 Task: Add a signature Crystal Jones containing Thanks for everything, Crystal Jones to email address softage.10@softage.net and add a folder Affiliate marketing
Action: Mouse moved to (135, 130)
Screenshot: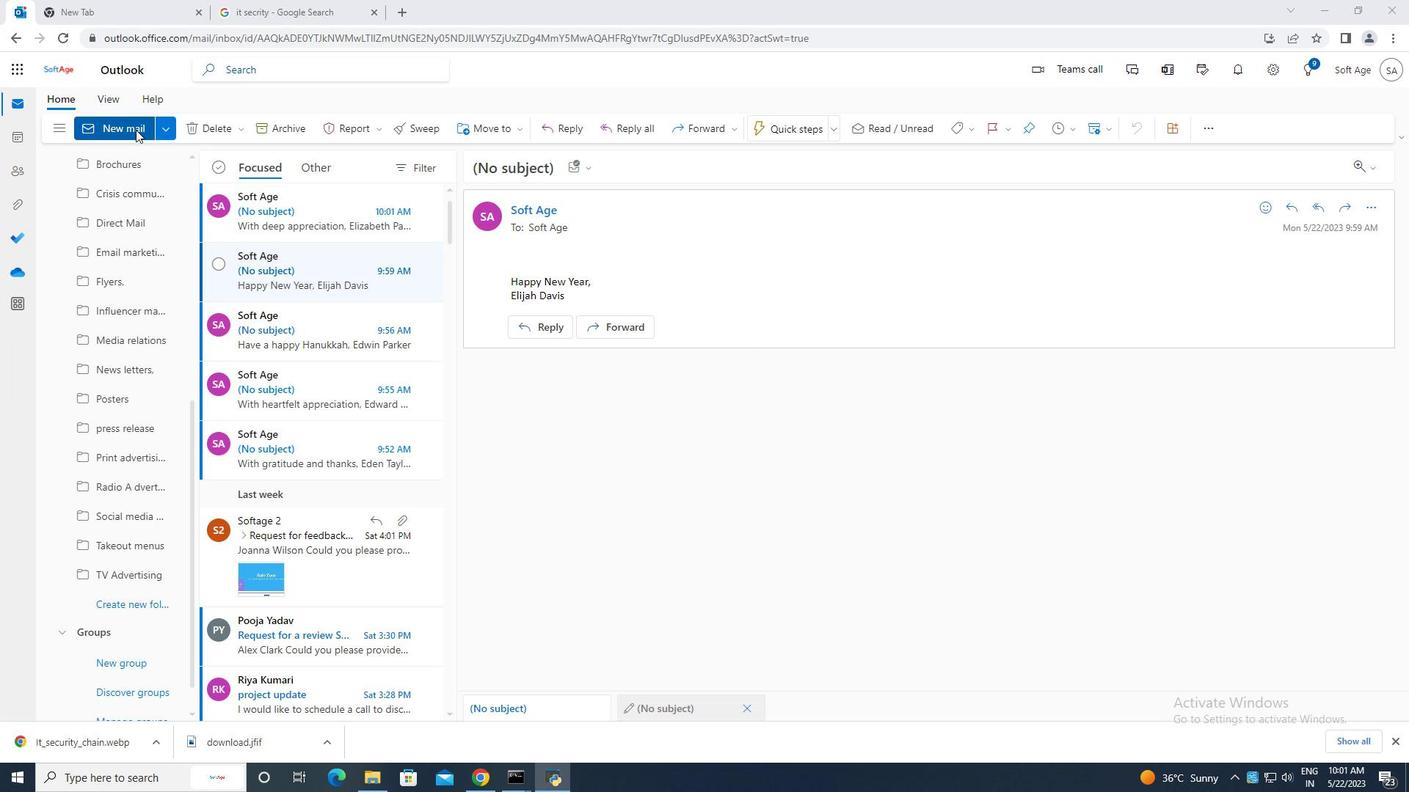 
Action: Mouse pressed left at (135, 130)
Screenshot: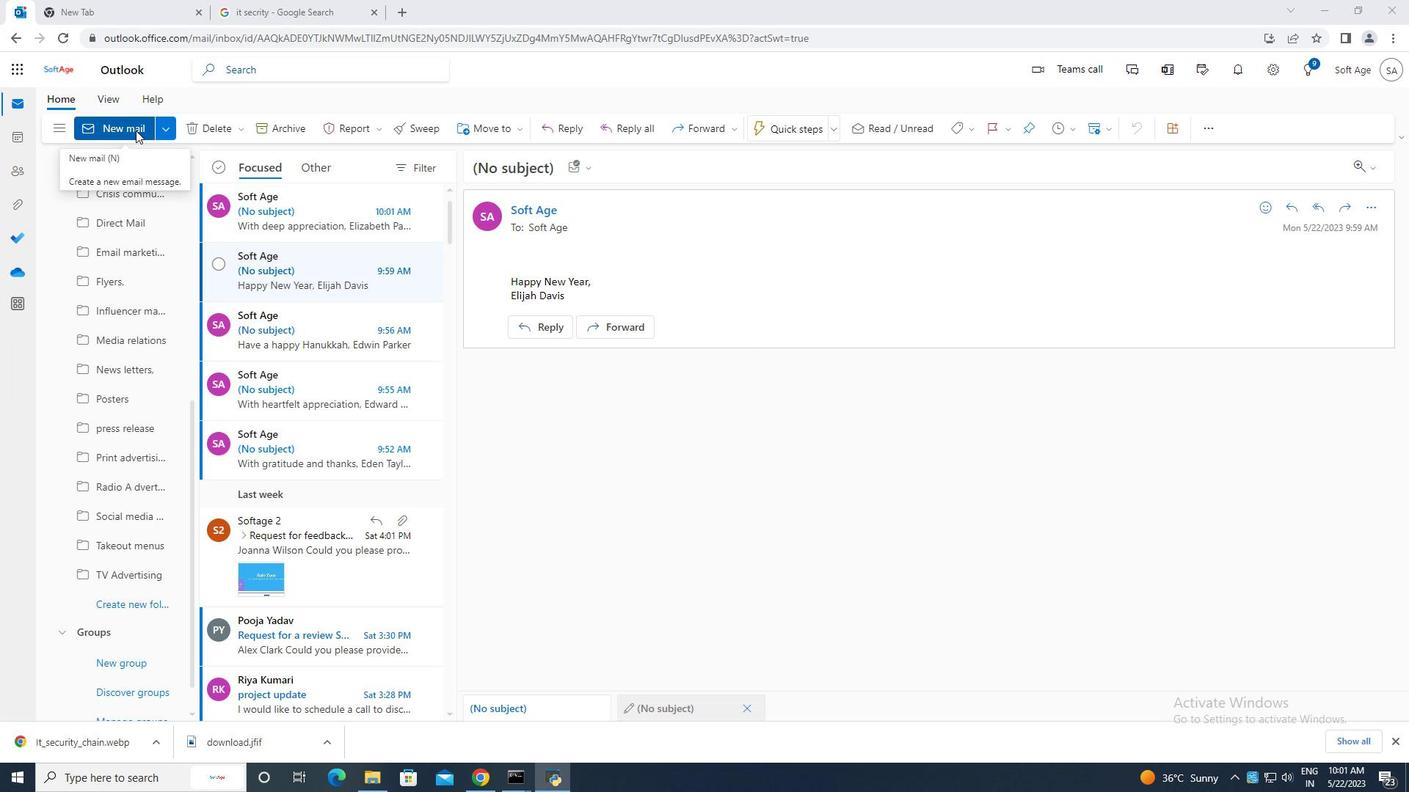 
Action: Mouse moved to (955, 131)
Screenshot: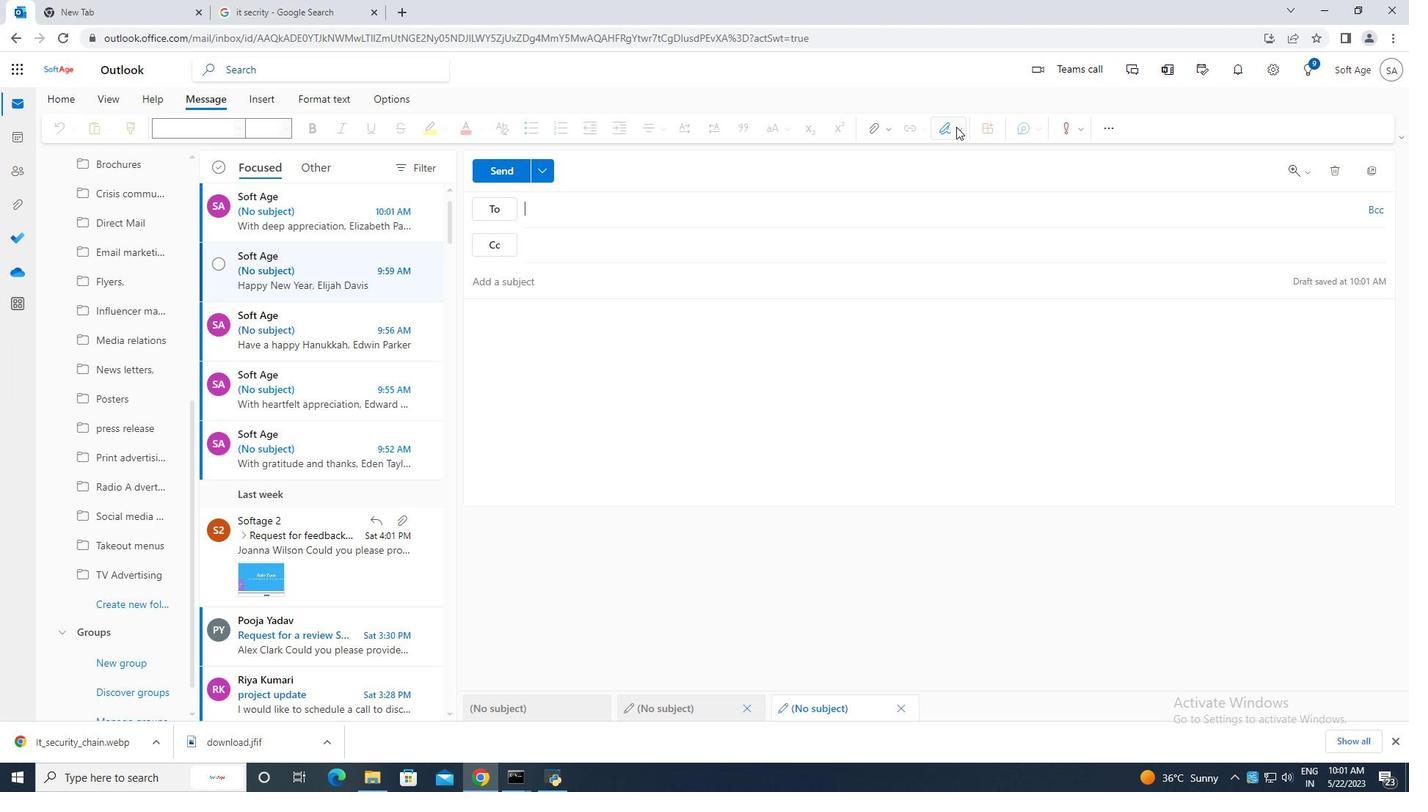 
Action: Mouse pressed left at (955, 131)
Screenshot: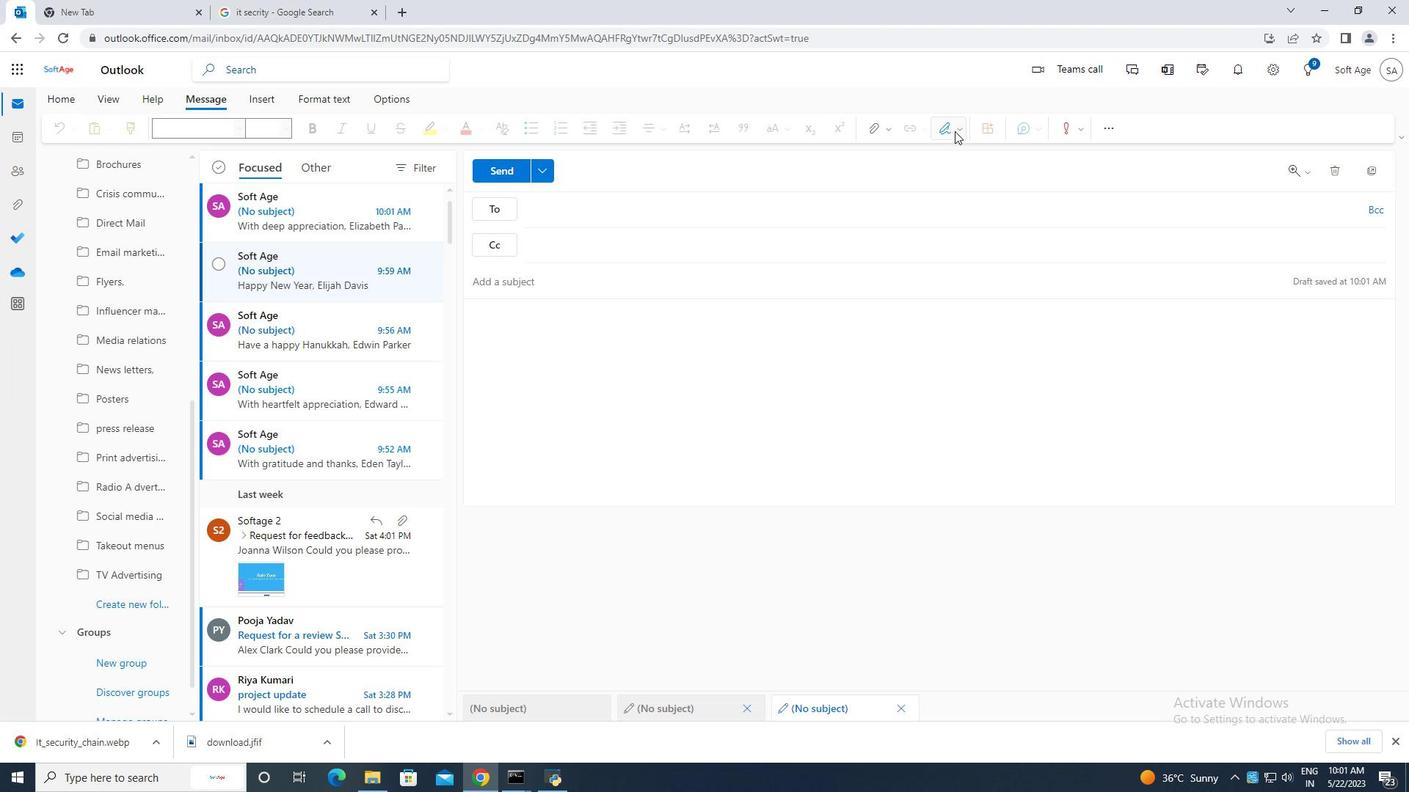 
Action: Mouse moved to (907, 188)
Screenshot: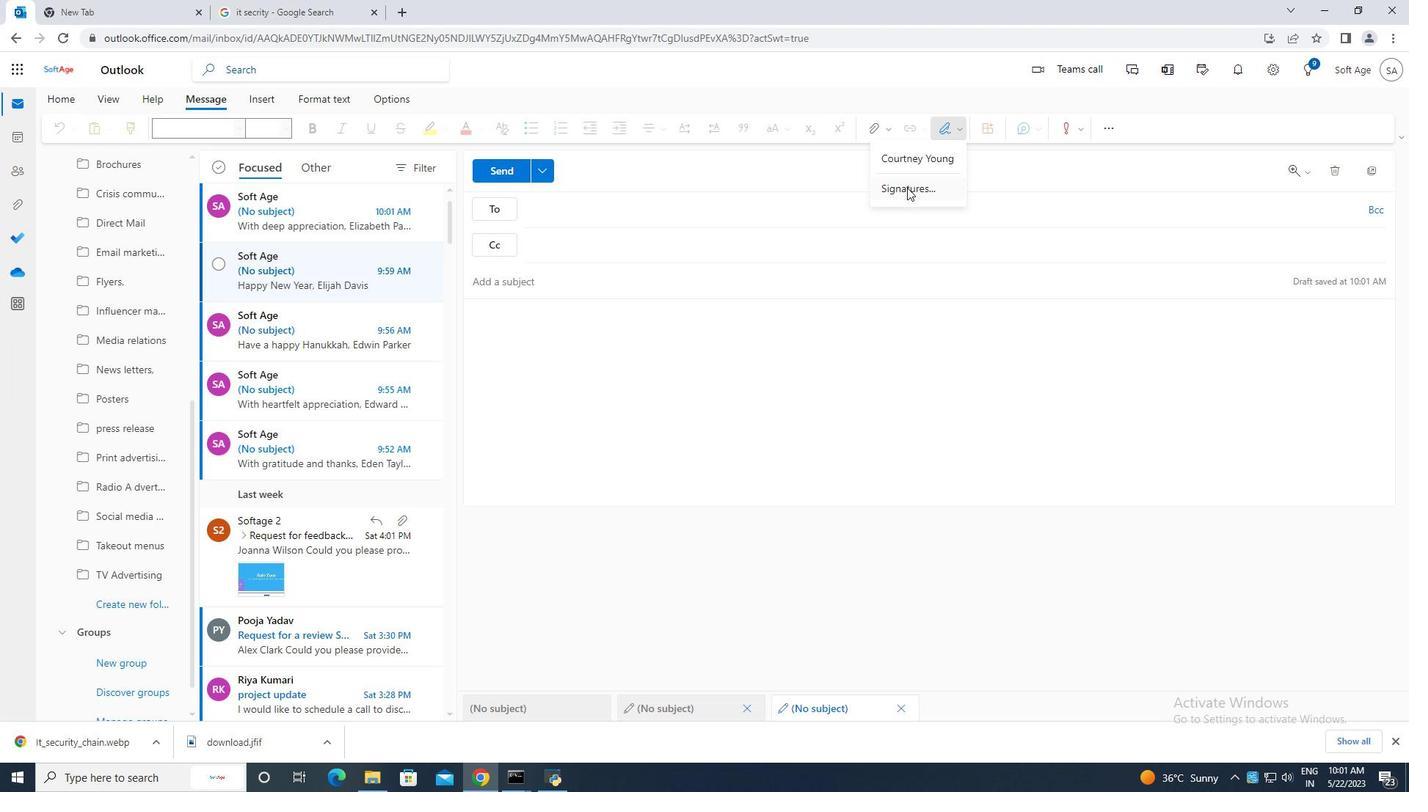 
Action: Mouse pressed left at (907, 188)
Screenshot: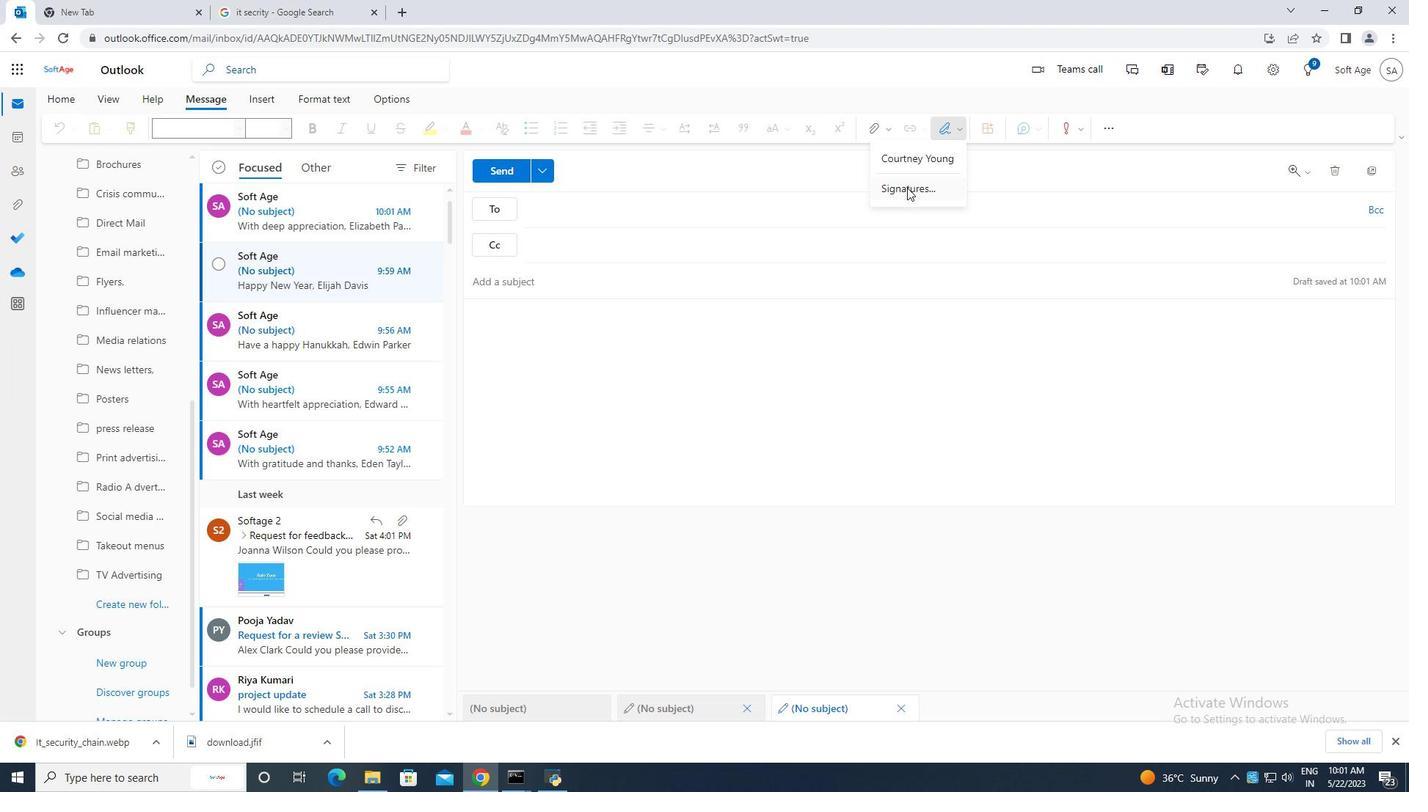 
Action: Mouse moved to (994, 247)
Screenshot: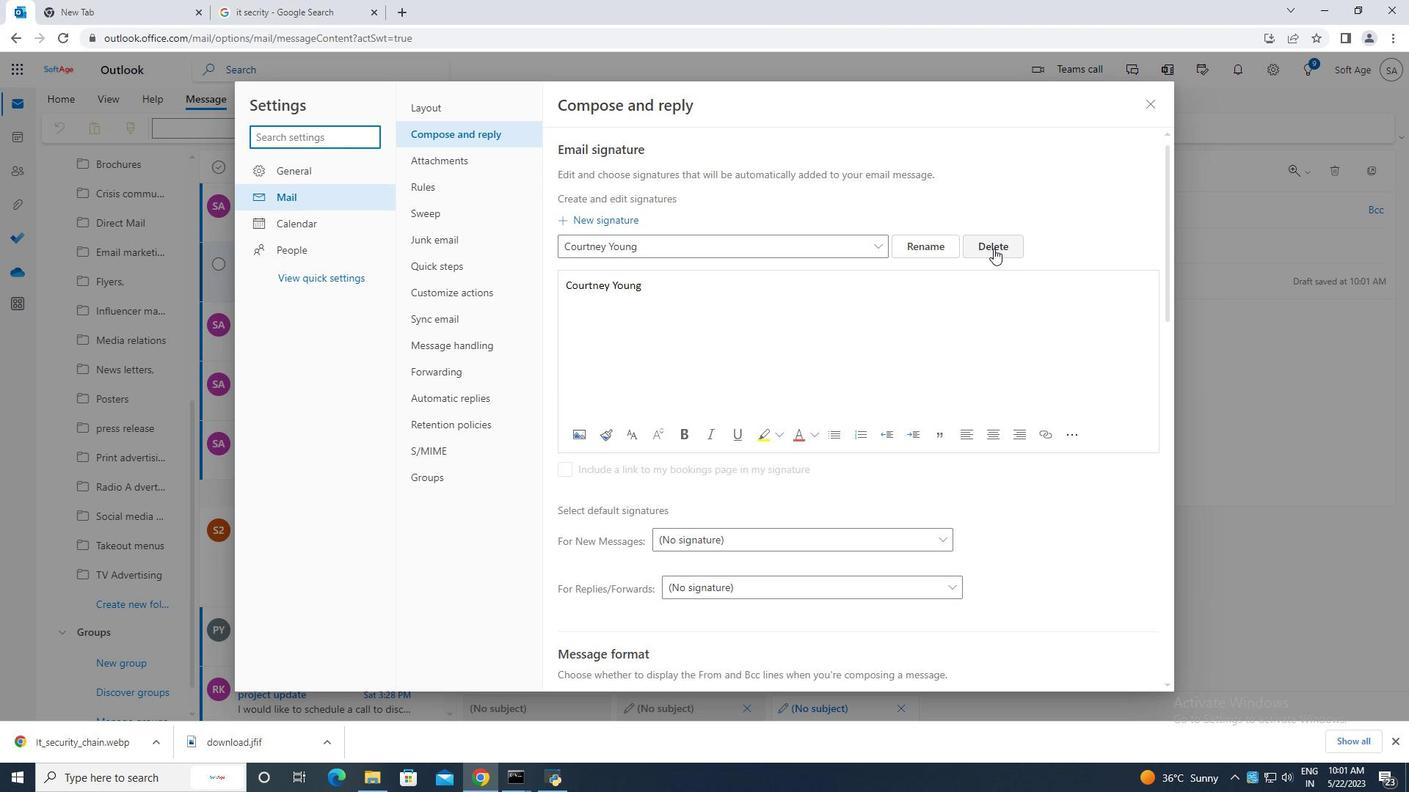 
Action: Mouse pressed left at (994, 247)
Screenshot: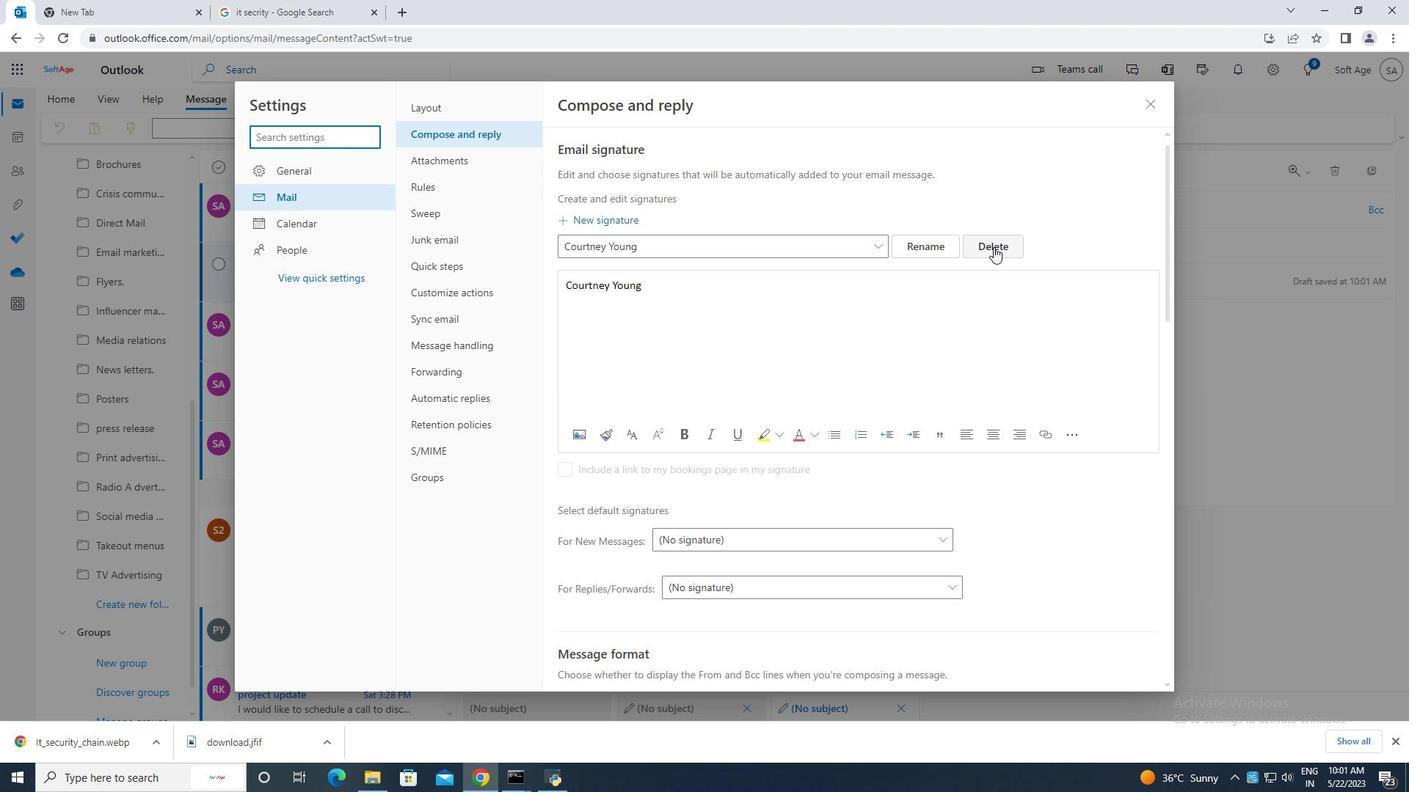 
Action: Mouse moved to (685, 247)
Screenshot: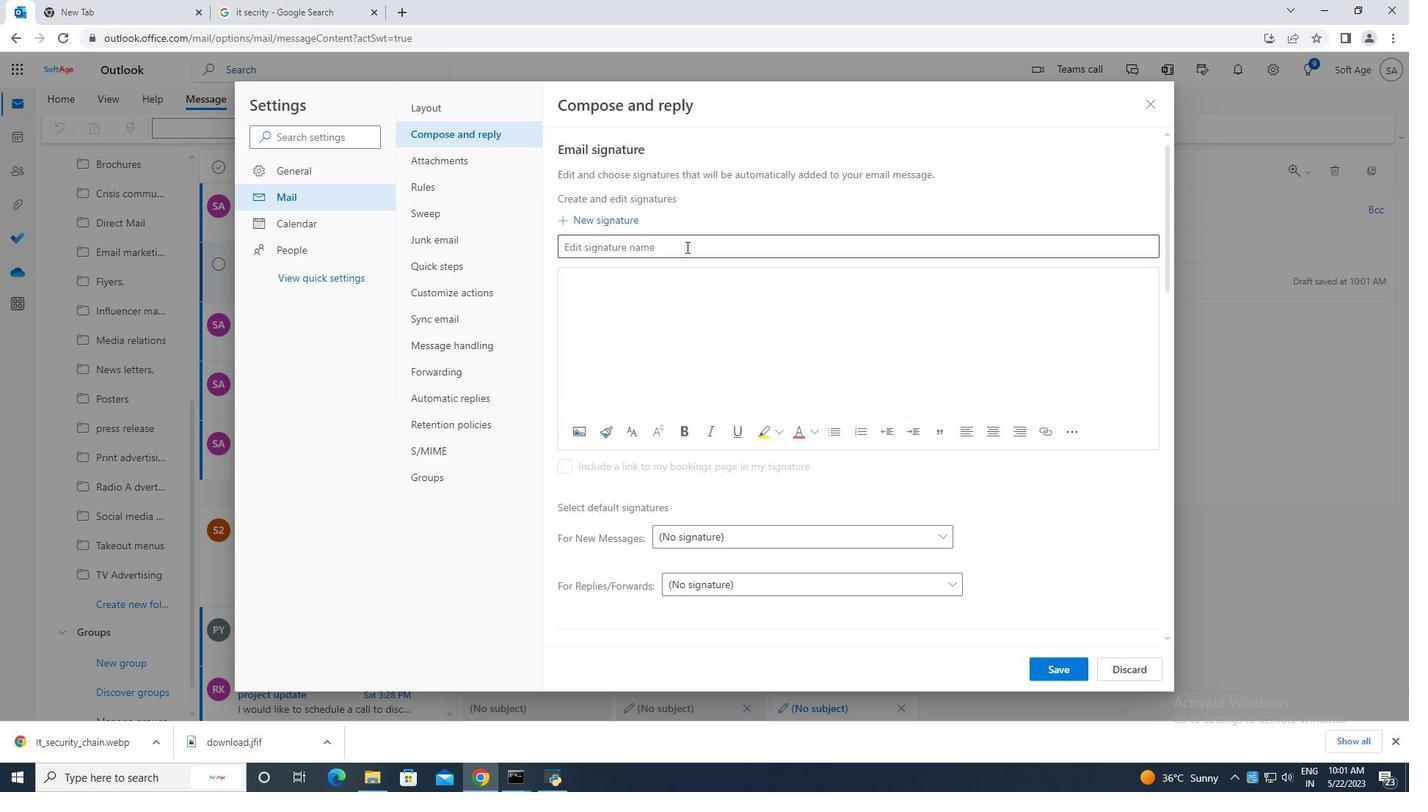 
Action: Mouse pressed left at (685, 247)
Screenshot: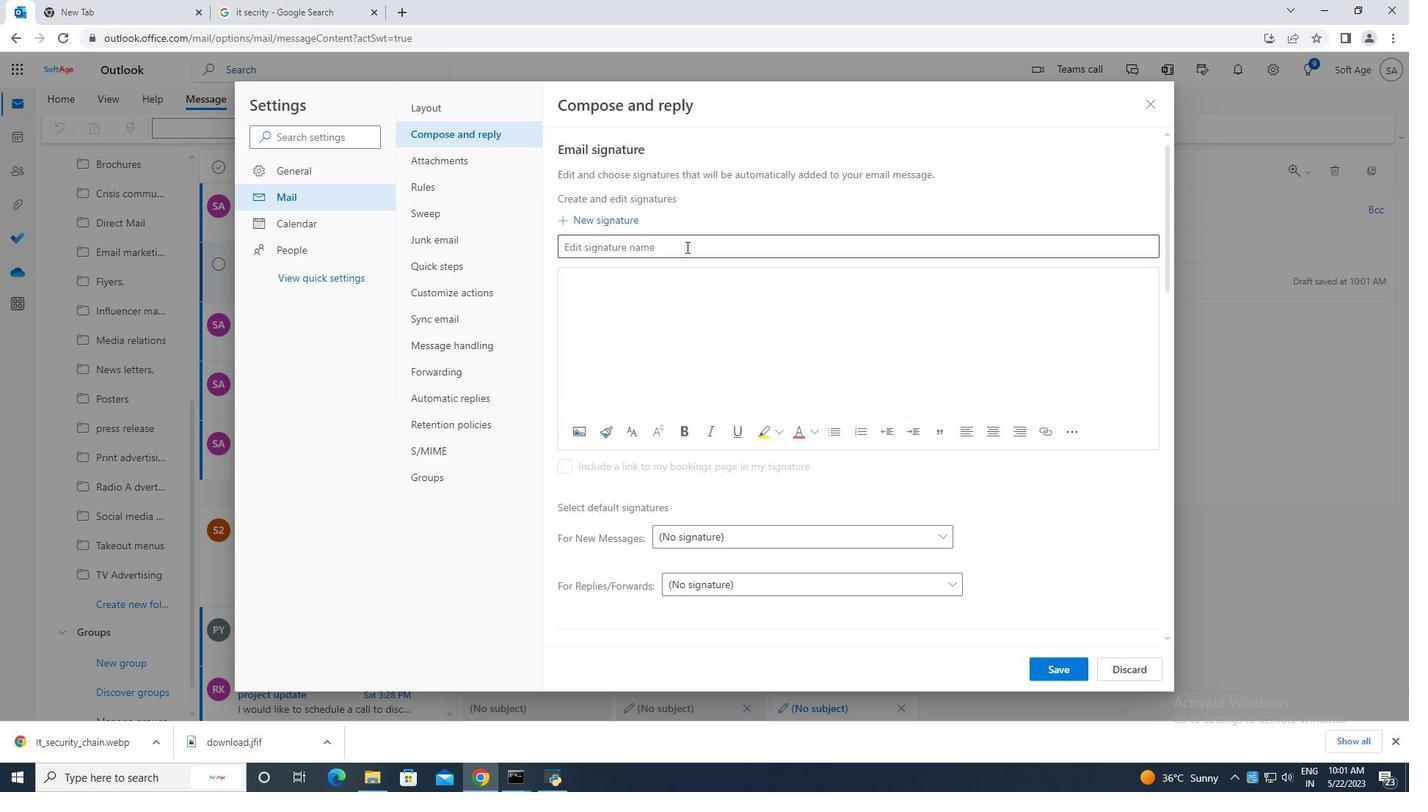 
Action: Key pressed <Key.caps_lock>C<Key.caps_lock>rystal<Key.space><Key.caps_lock>J<Key.caps_lock>ones
Screenshot: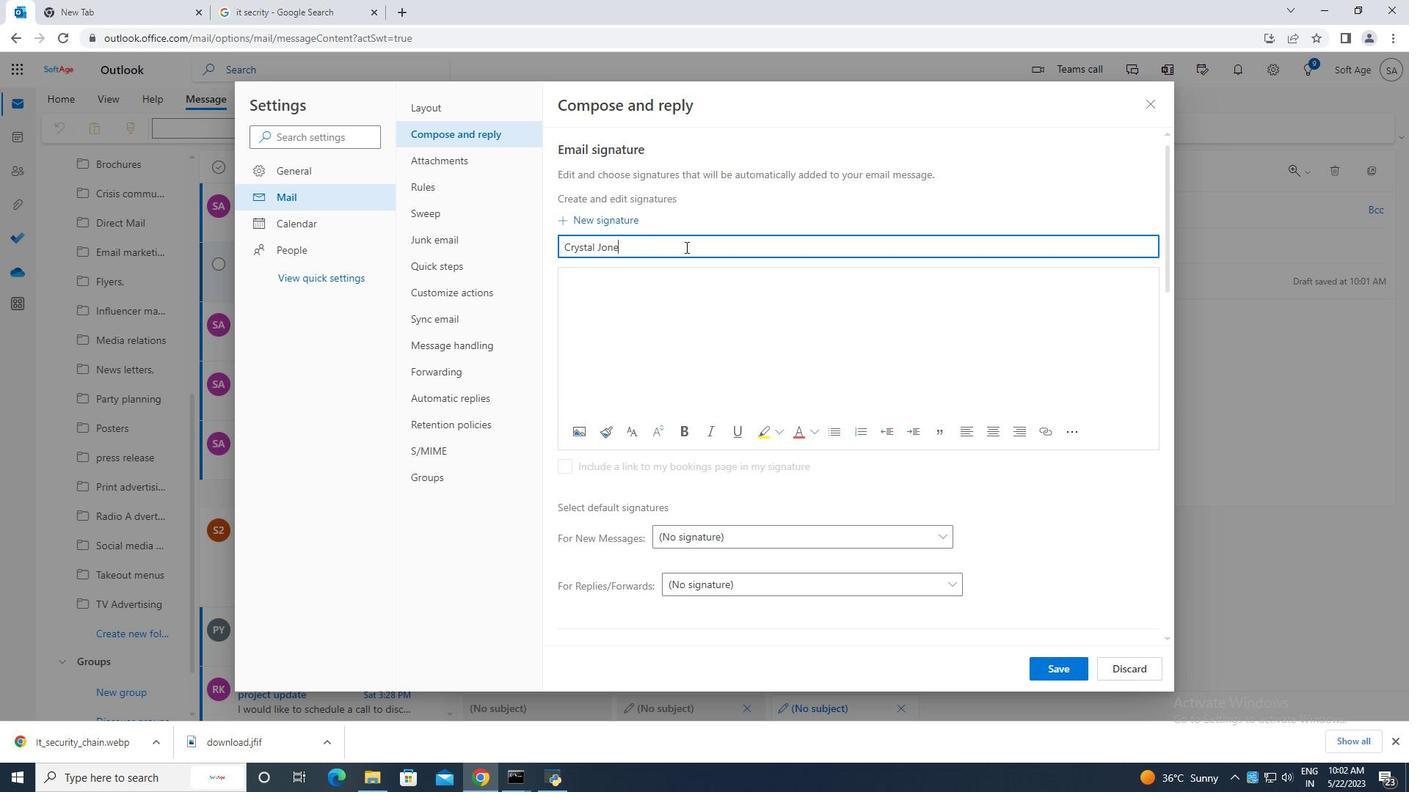 
Action: Mouse moved to (616, 279)
Screenshot: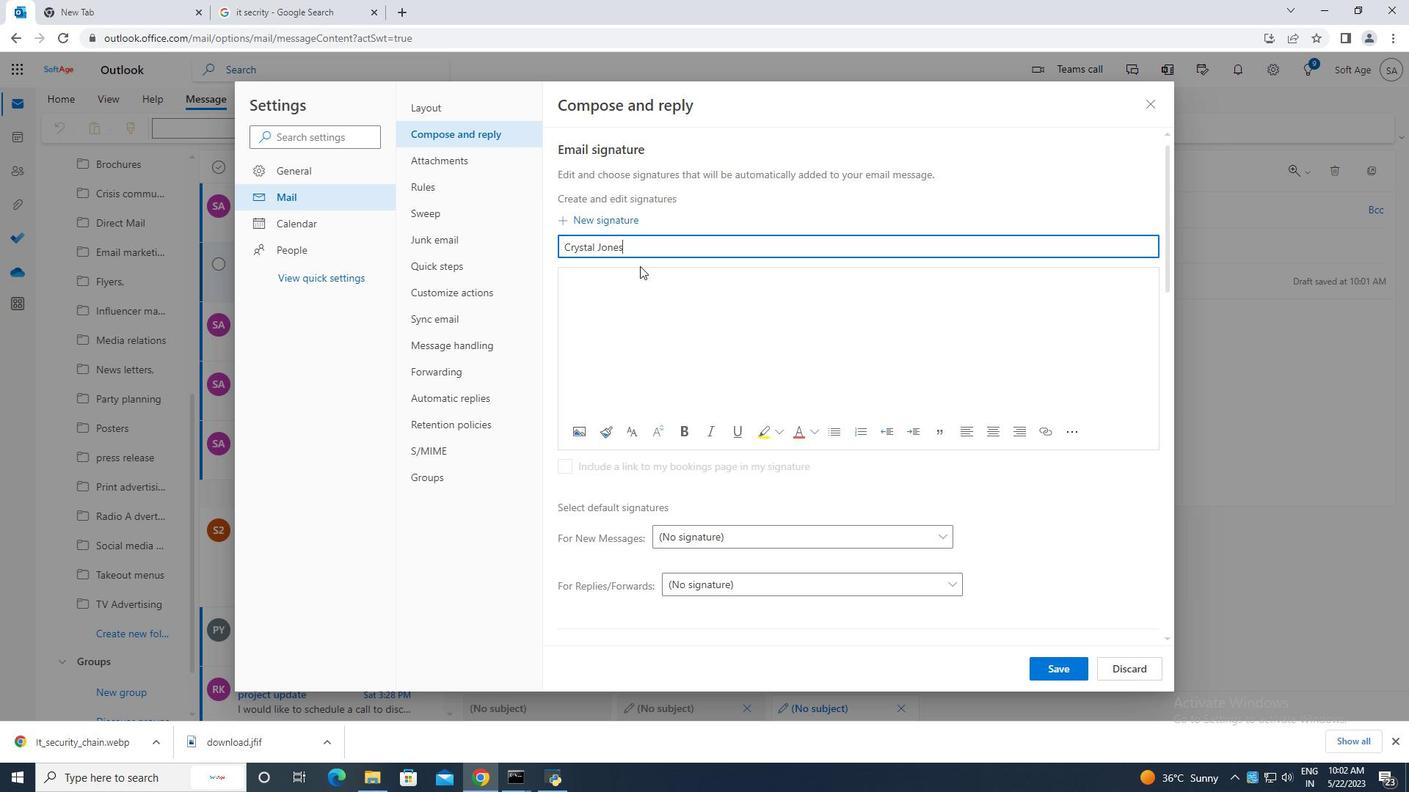 
Action: Mouse pressed left at (616, 279)
Screenshot: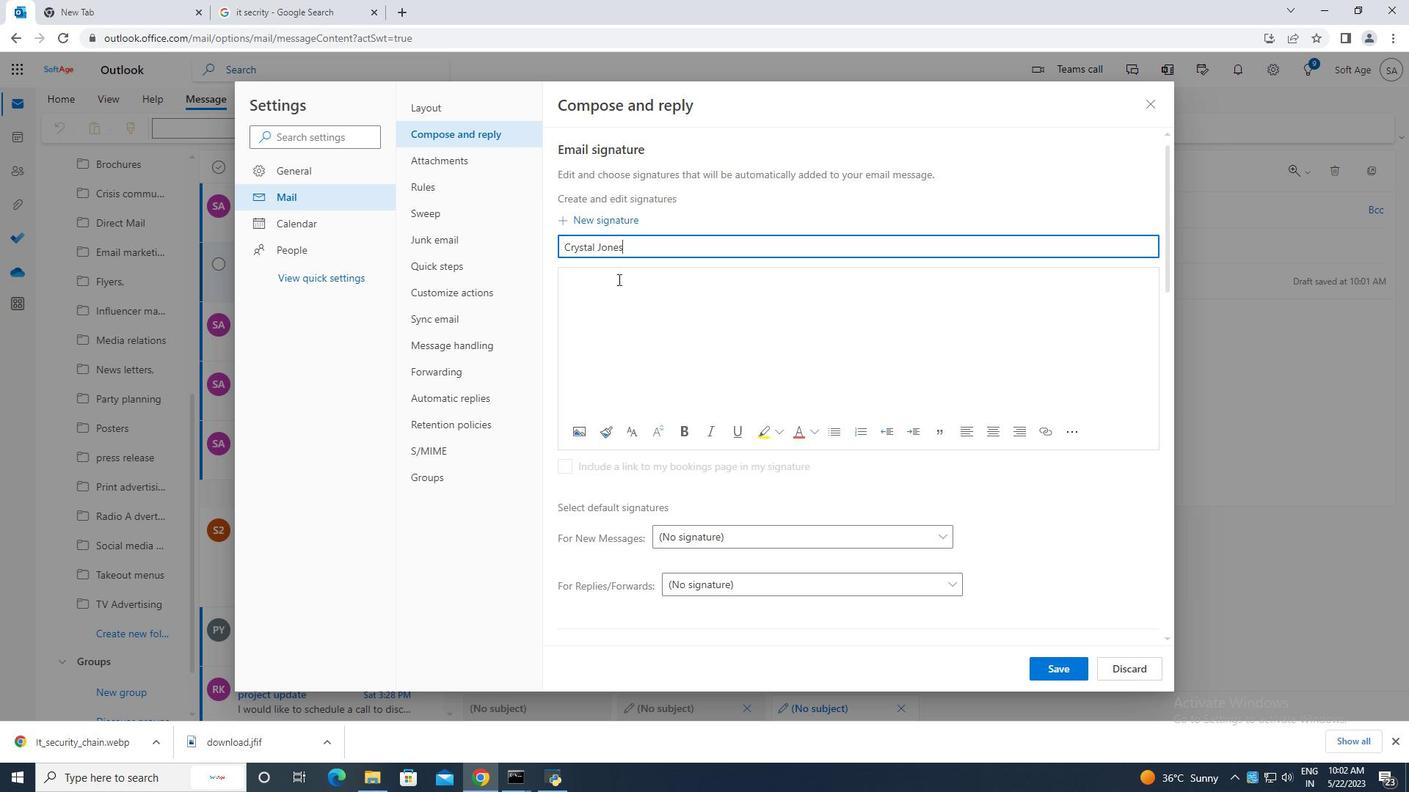 
Action: Key pressed <Key.caps_lock>C<Key.caps_lock>rystal<Key.space><Key.caps_lock>J<Key.caps_lock>ones
Screenshot: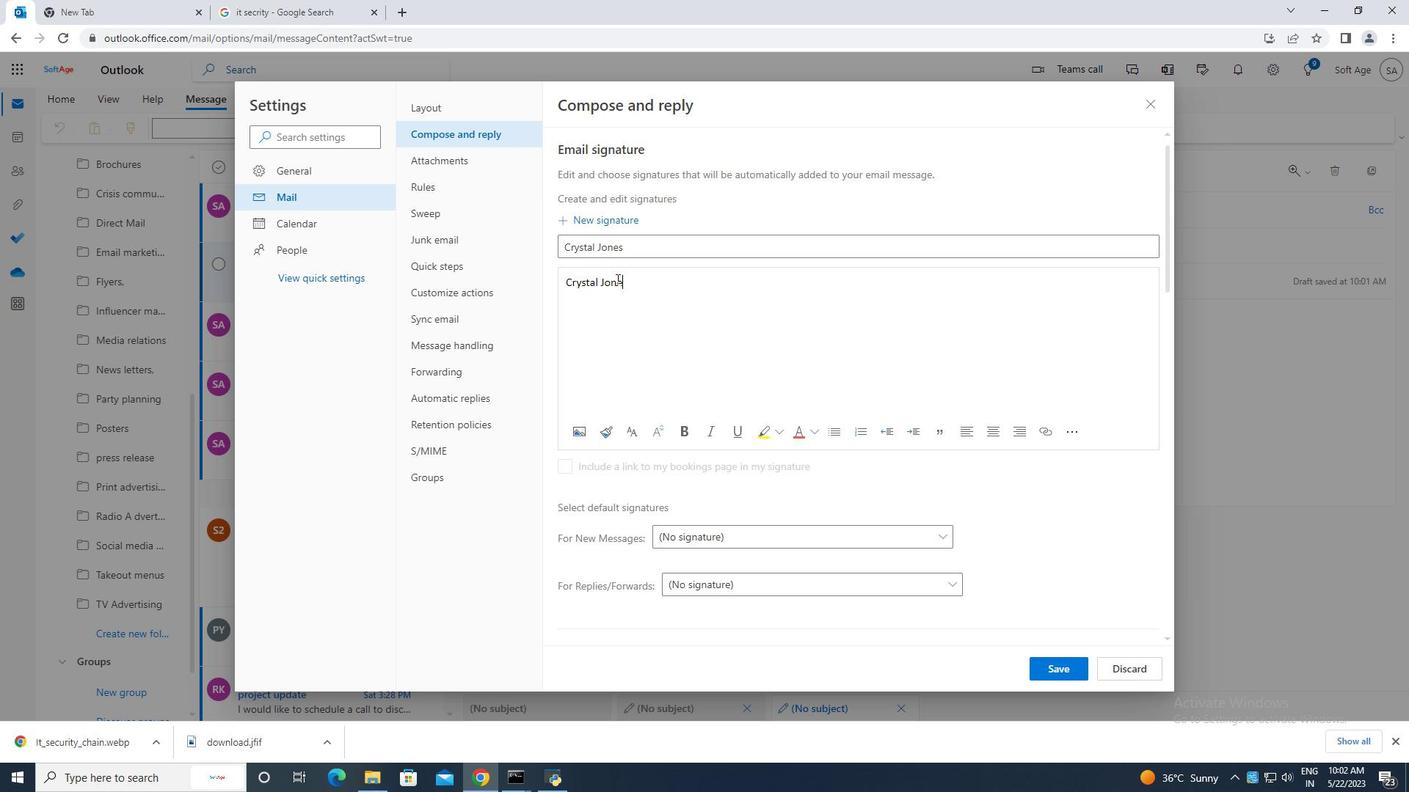 
Action: Mouse moved to (1060, 670)
Screenshot: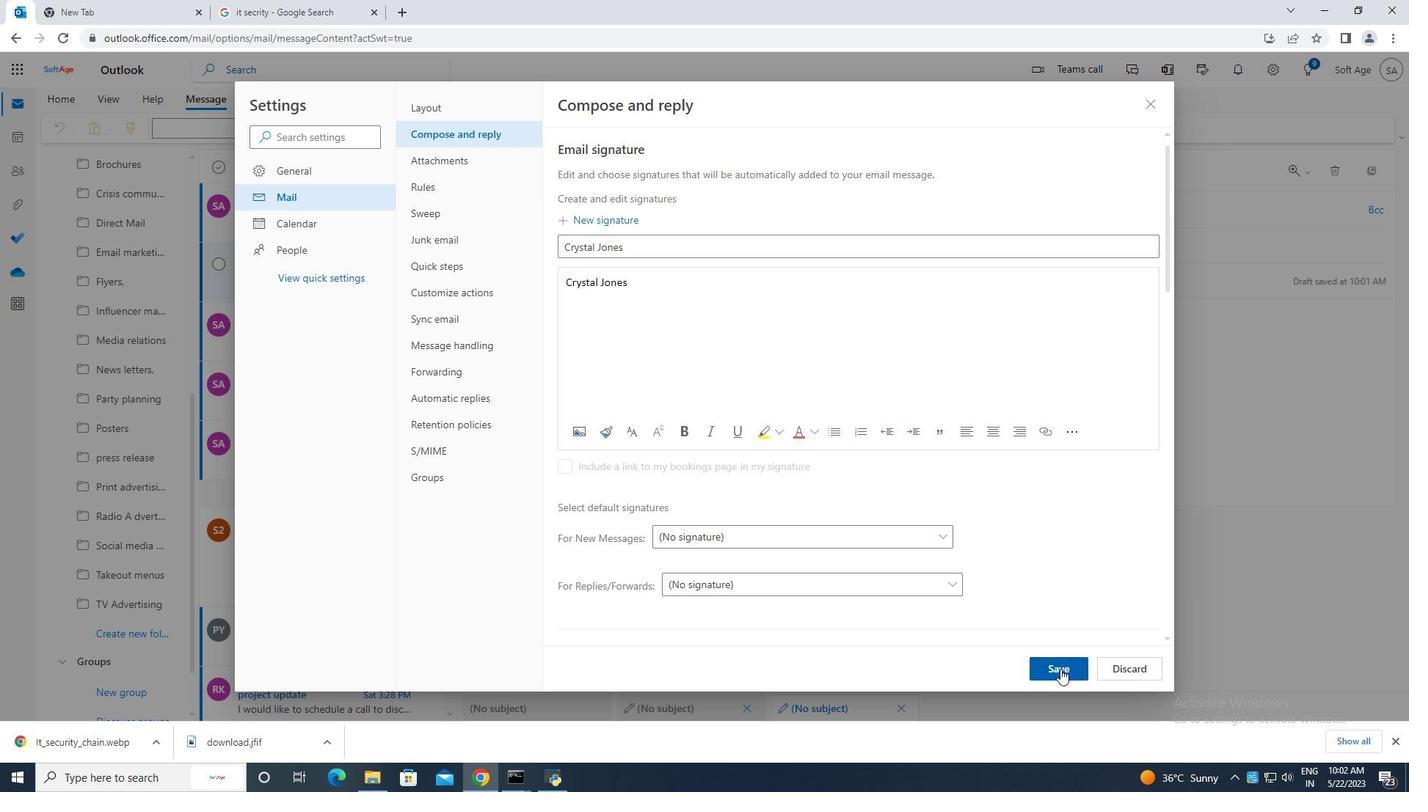 
Action: Mouse pressed left at (1060, 670)
Screenshot: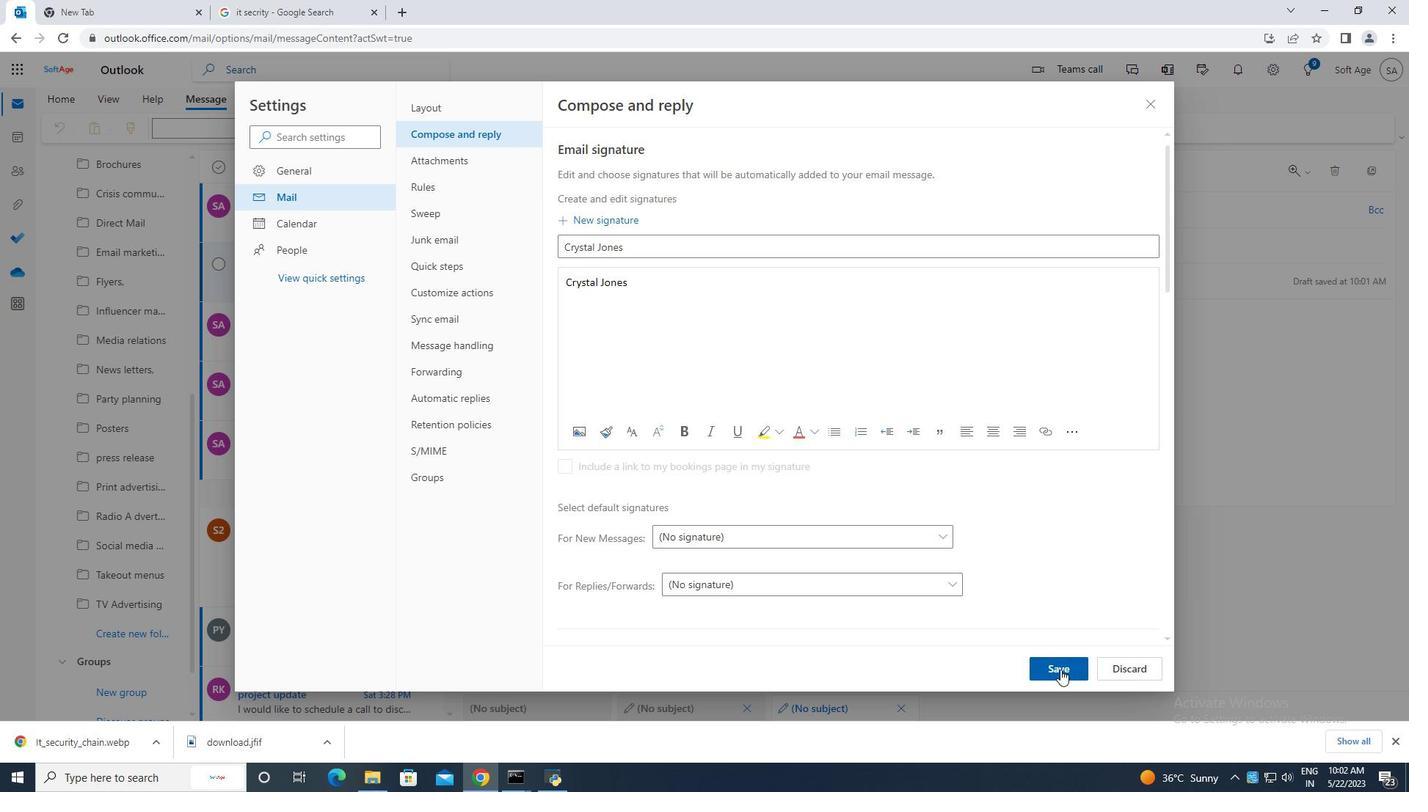 
Action: Mouse moved to (1154, 101)
Screenshot: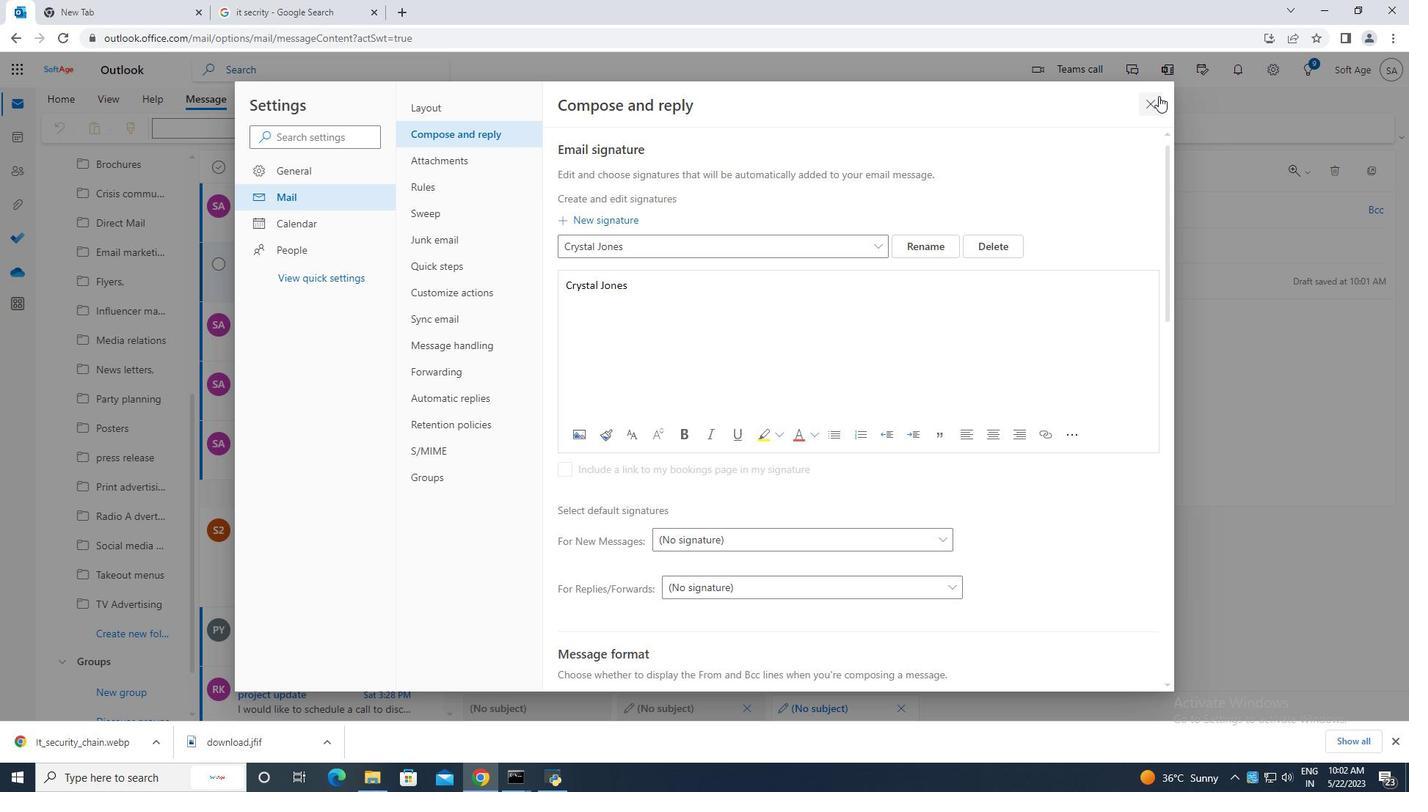 
Action: Mouse pressed left at (1154, 101)
Screenshot: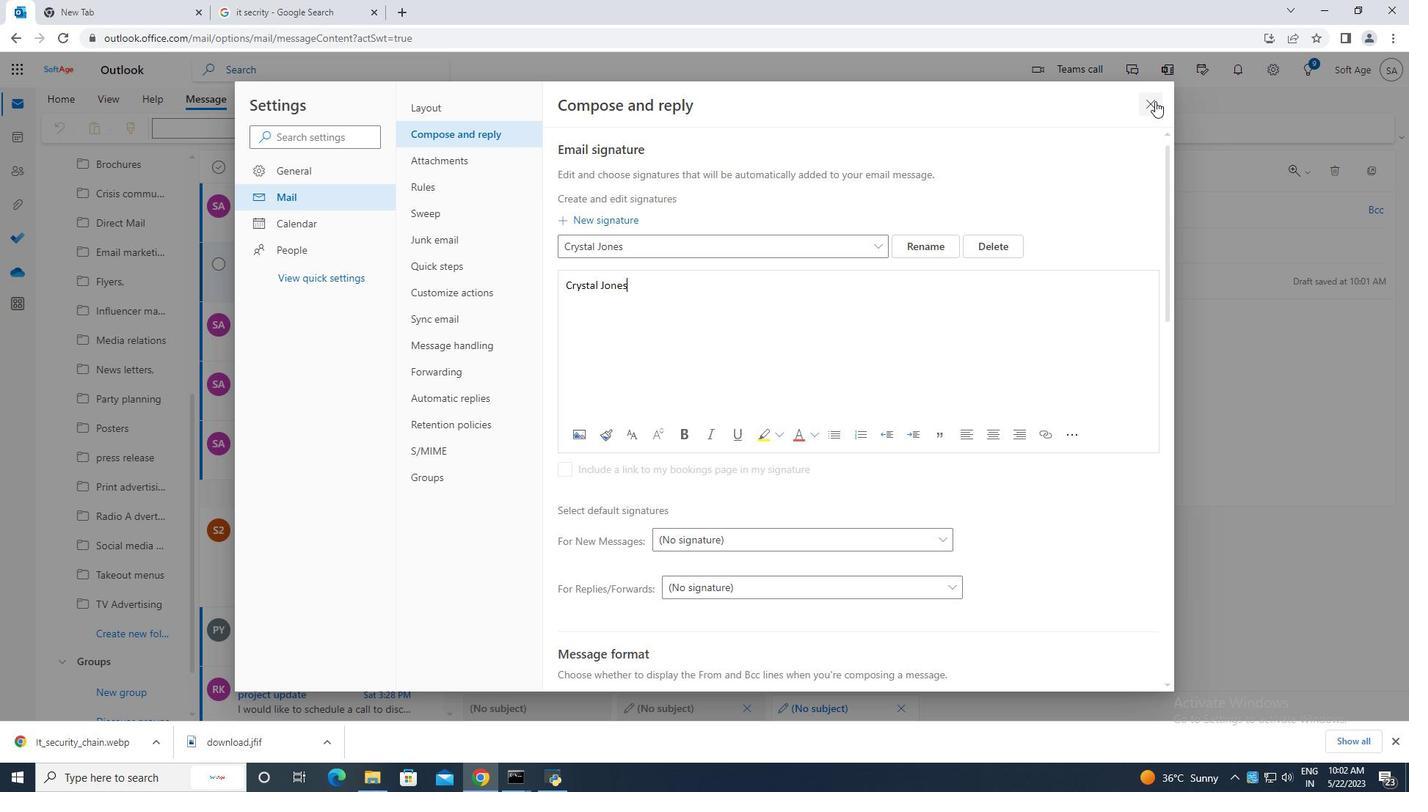 
Action: Mouse moved to (958, 135)
Screenshot: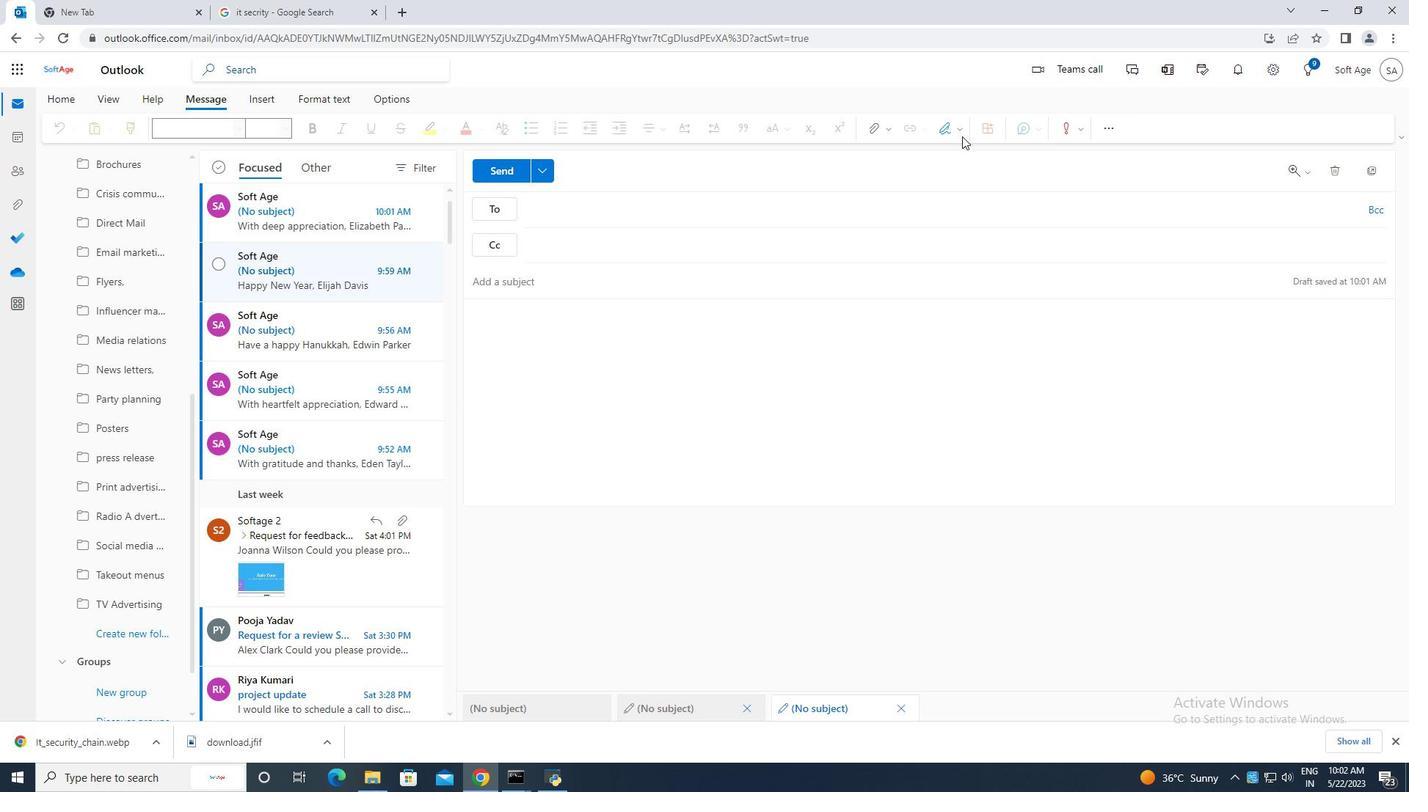 
Action: Mouse pressed left at (958, 135)
Screenshot: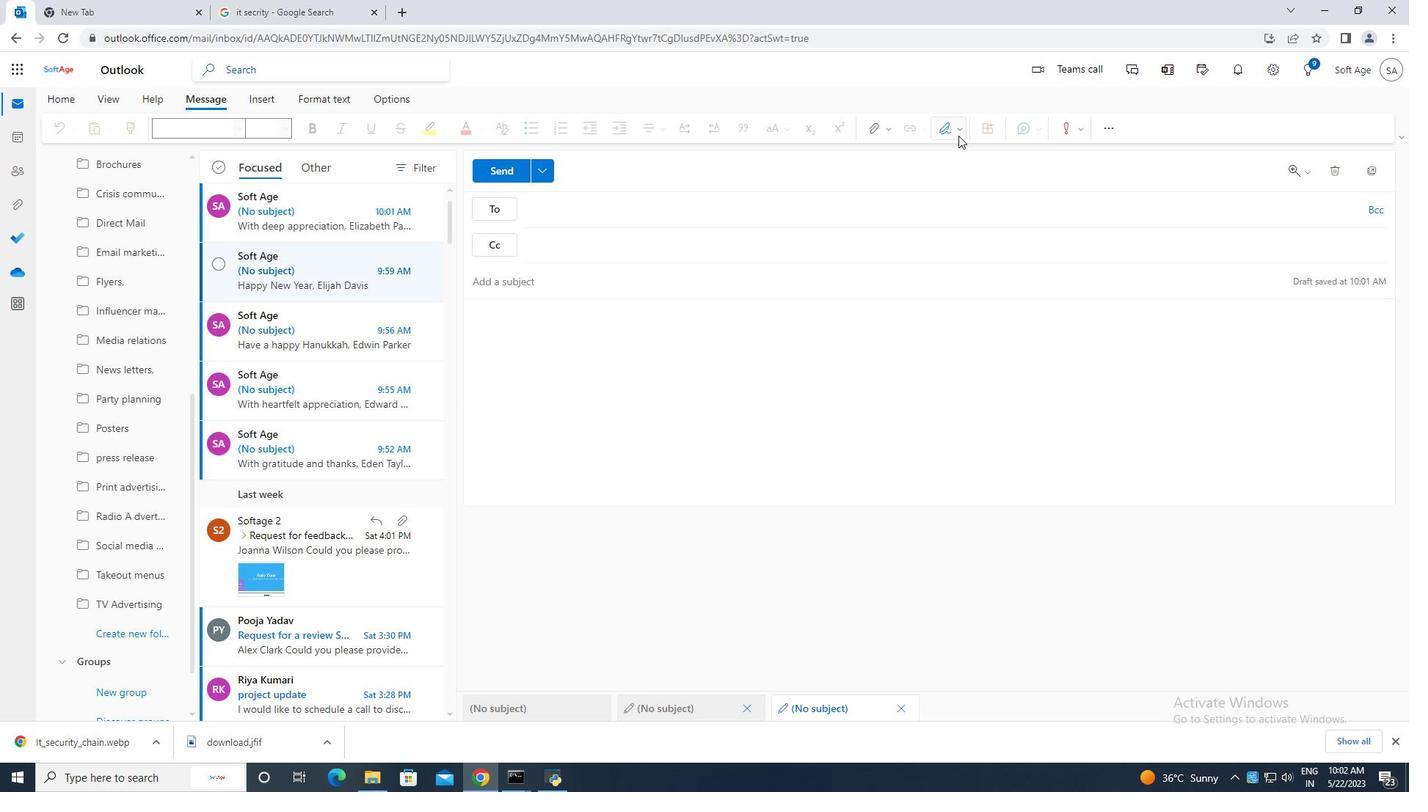 
Action: Mouse moved to (929, 156)
Screenshot: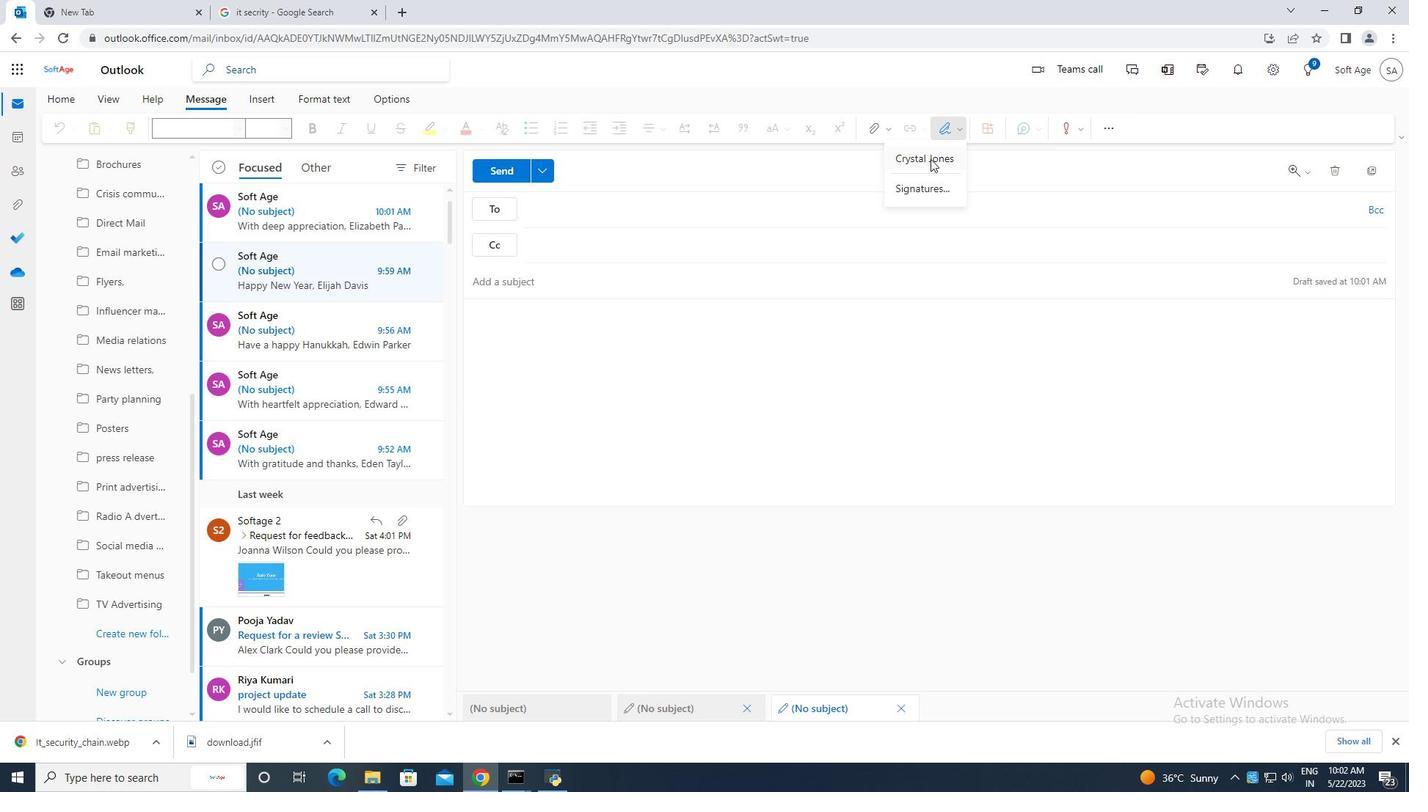 
Action: Mouse pressed left at (929, 156)
Screenshot: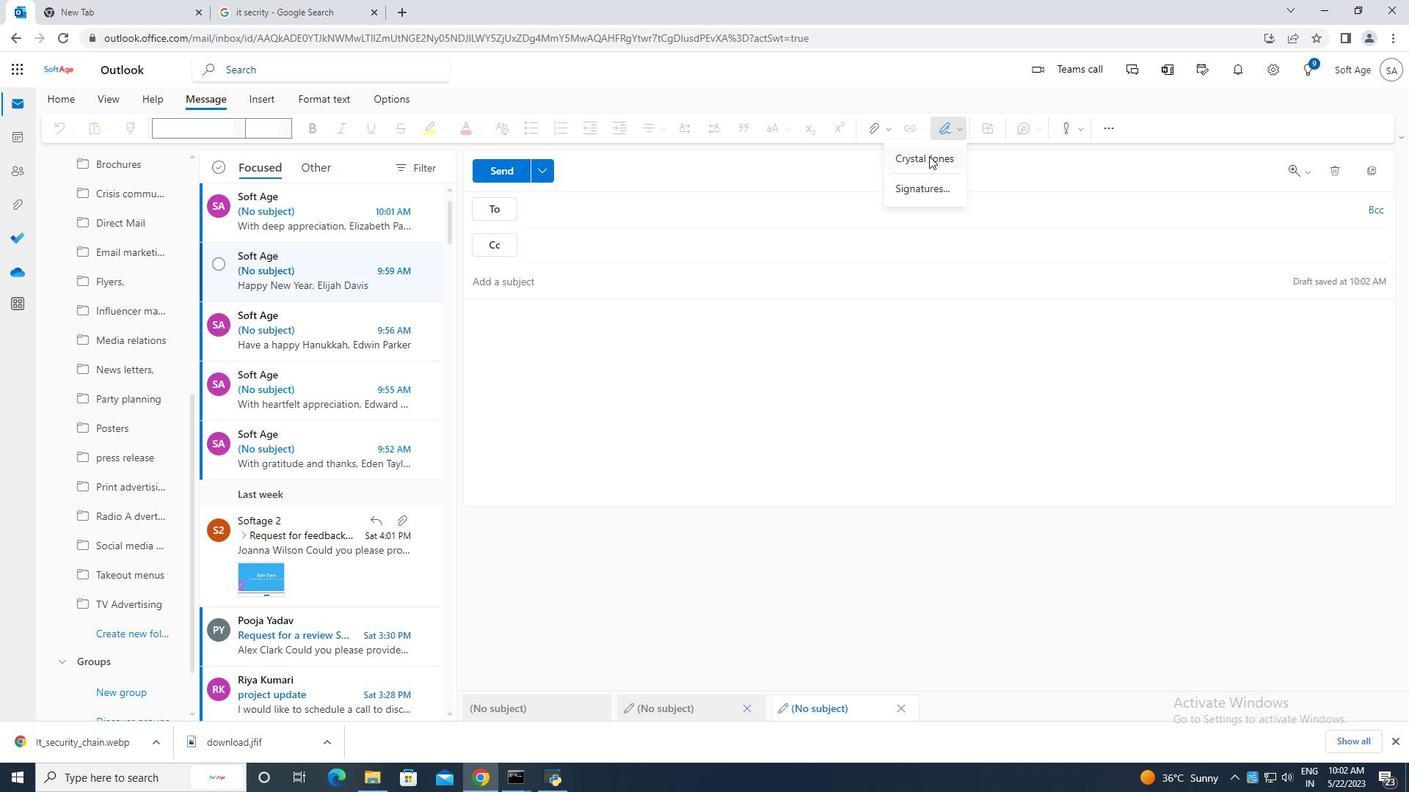 
Action: Mouse moved to (511, 316)
Screenshot: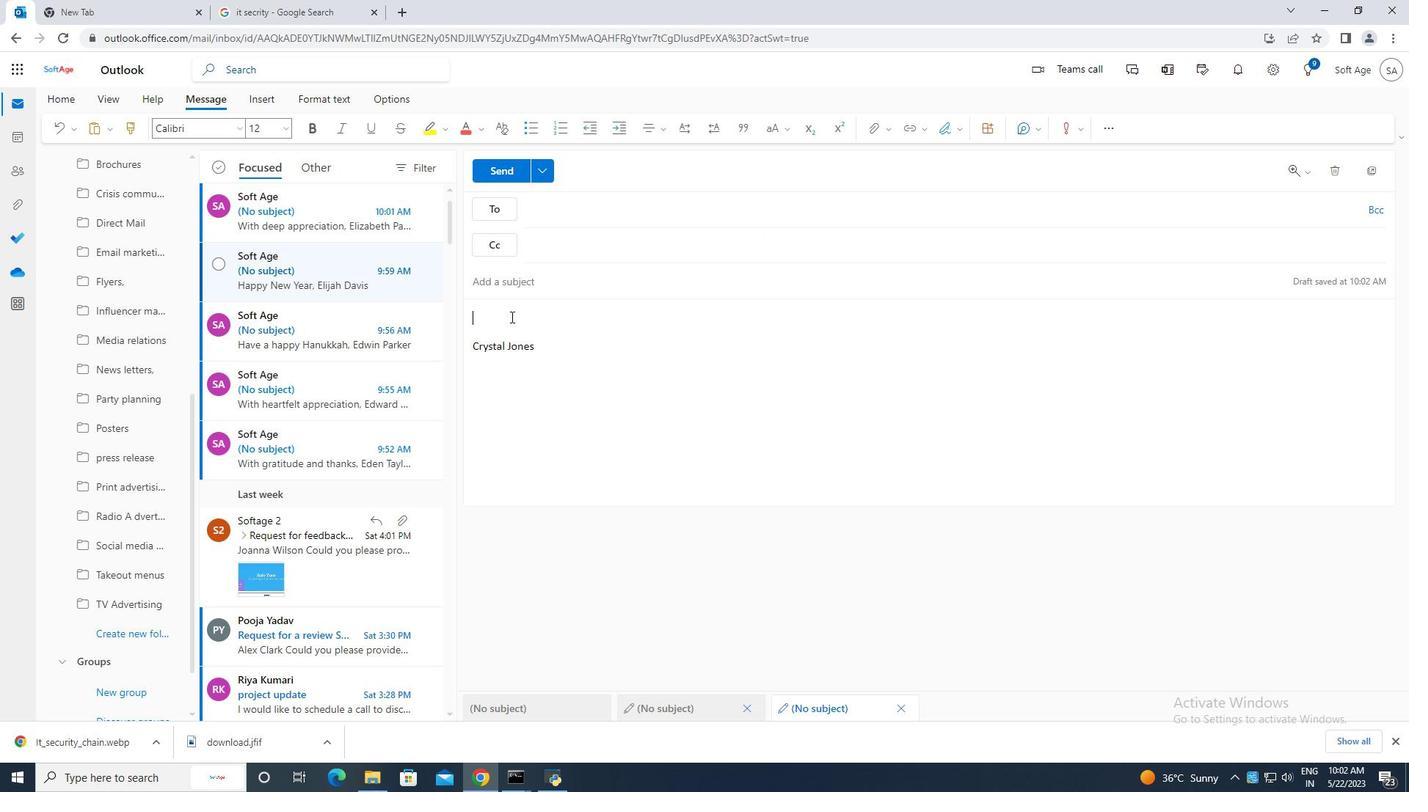 
Action: Key pressed <Key.caps_lock>C<Key.caps_lock>ontaining<Key.space><Key.caps_lock>T<Key.caps_lock>hanks<Key.space>for<Key.space>everything,<Key.space>
Screenshot: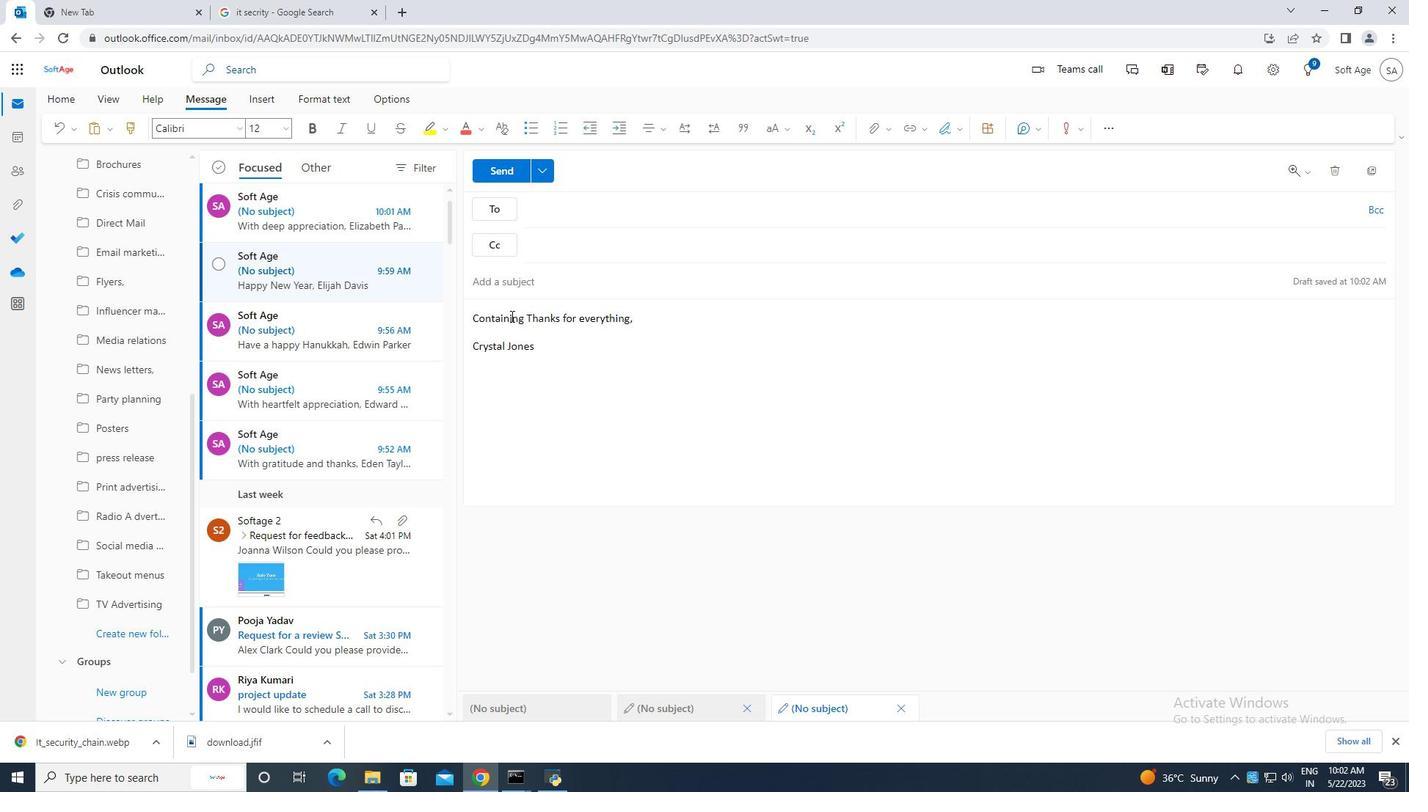 
Action: Mouse moved to (565, 220)
Screenshot: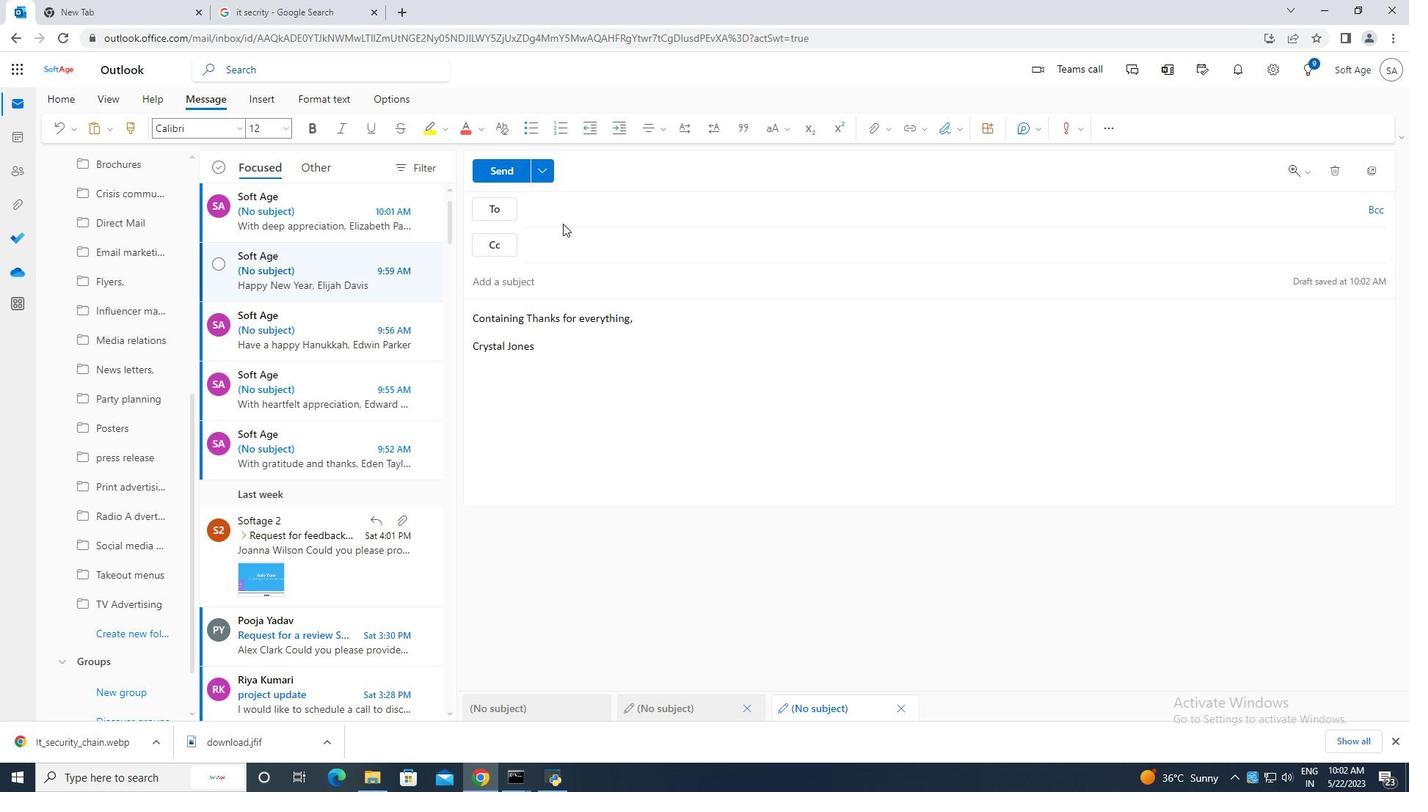 
Action: Mouse pressed left at (565, 220)
Screenshot: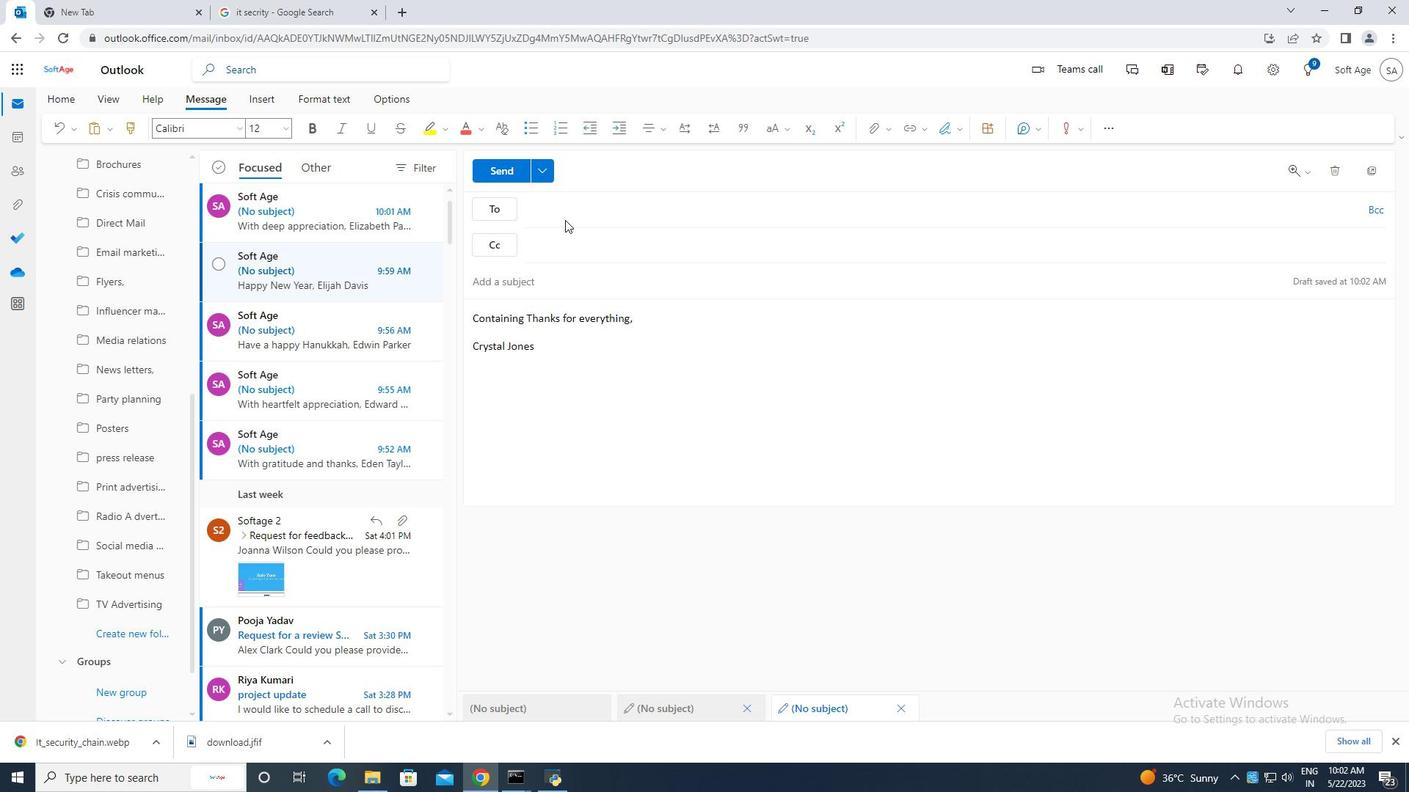 
Action: Mouse moved to (569, 215)
Screenshot: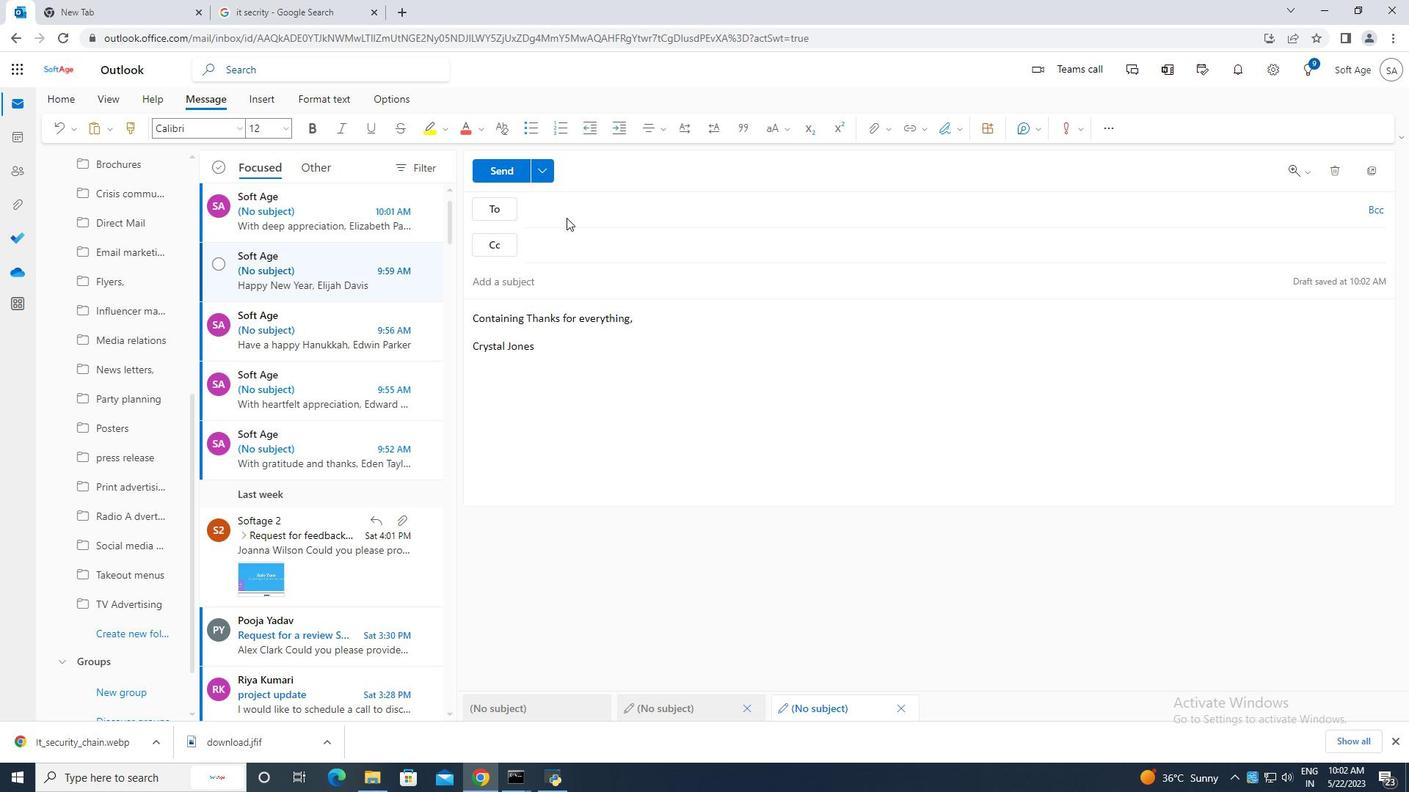 
Action: Mouse pressed left at (569, 215)
Screenshot: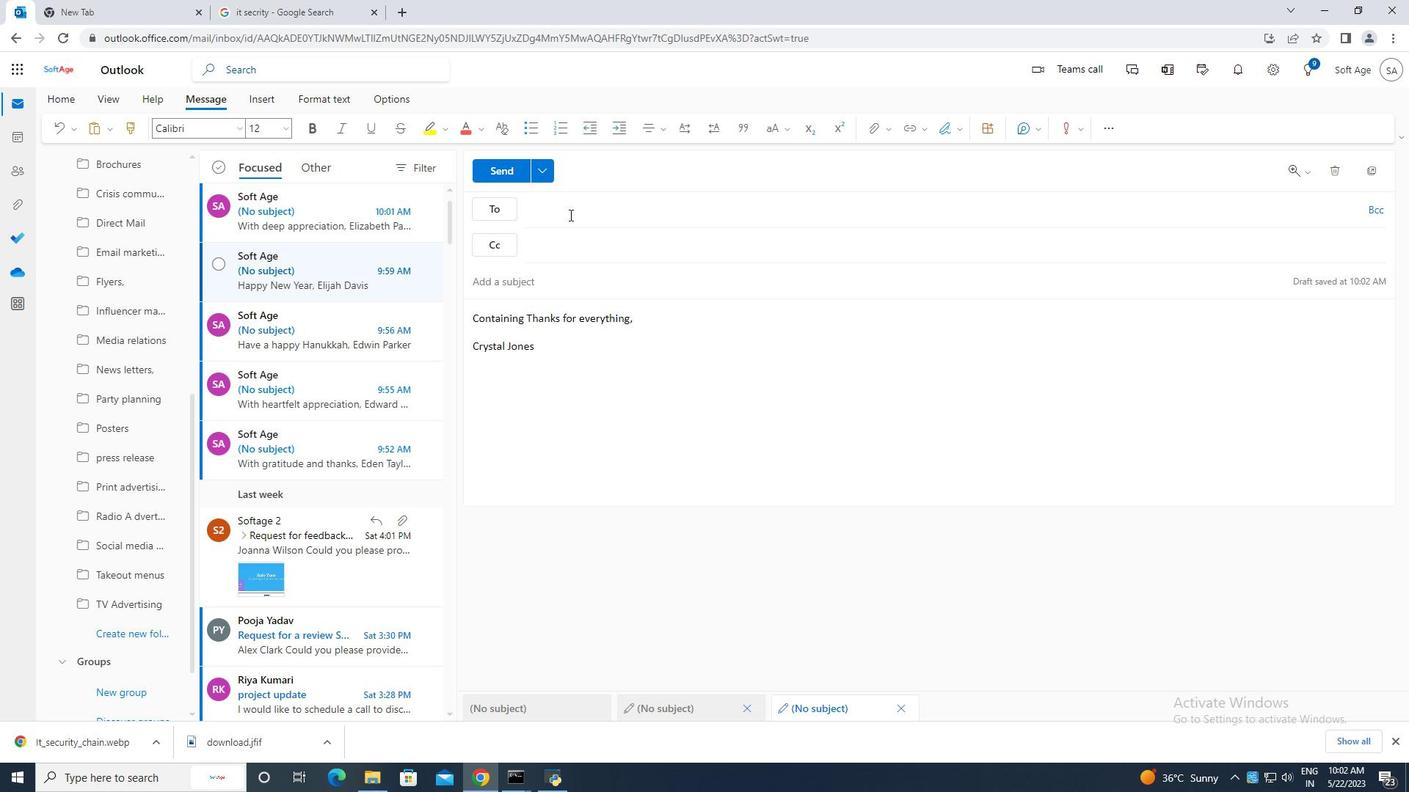 
Action: Key pressed softage.10
Screenshot: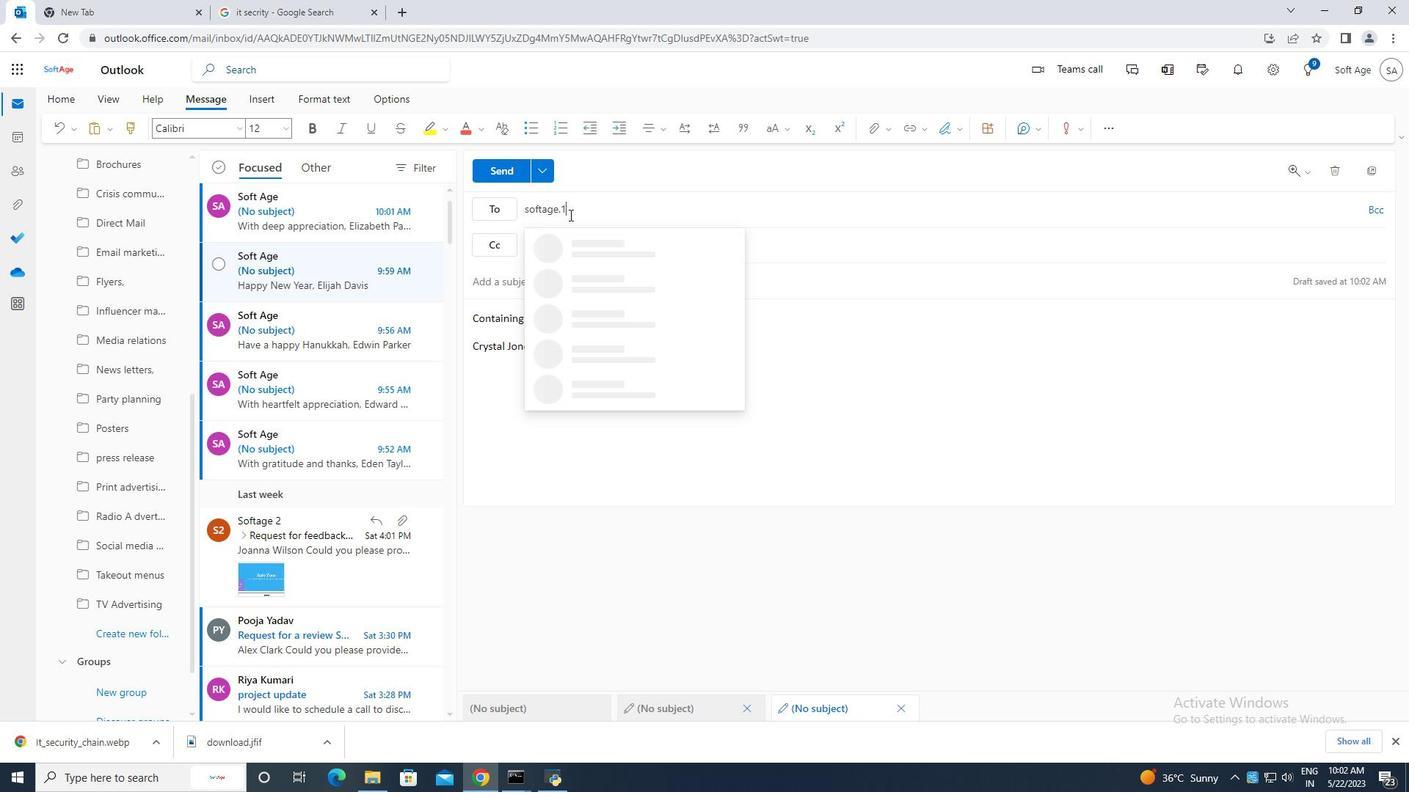 
Action: Mouse moved to (682, 287)
Screenshot: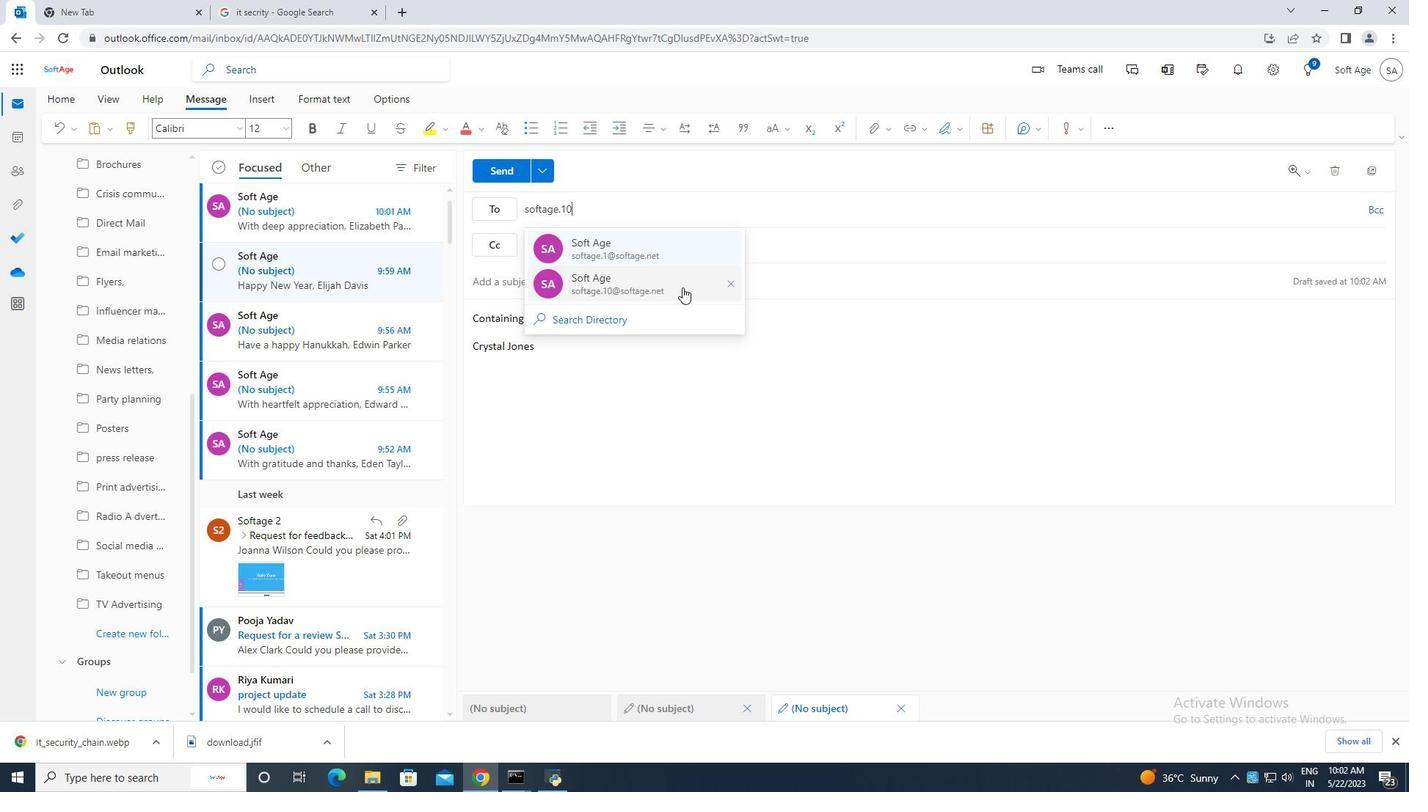 
Action: Mouse pressed left at (682, 287)
Screenshot: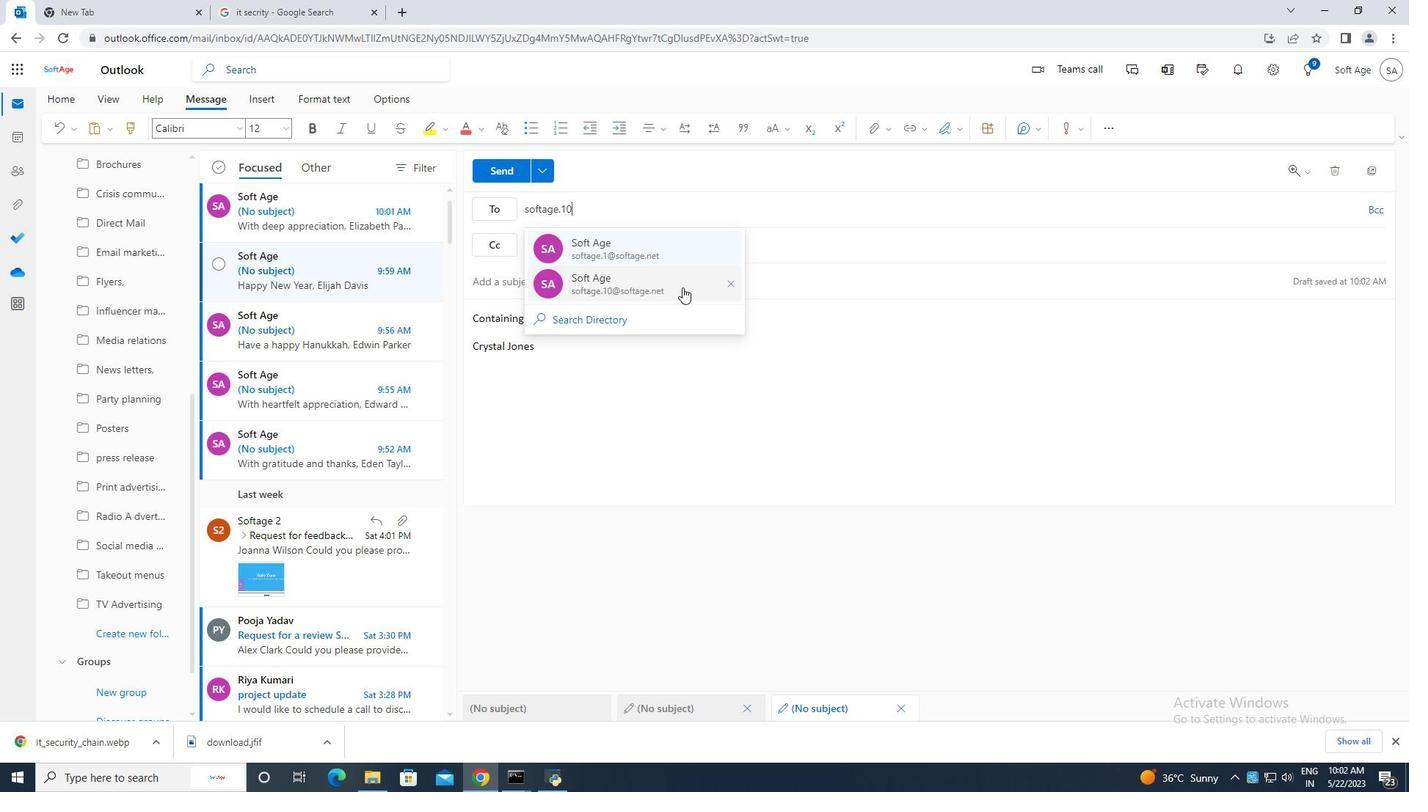 
Action: Mouse moved to (130, 635)
Screenshot: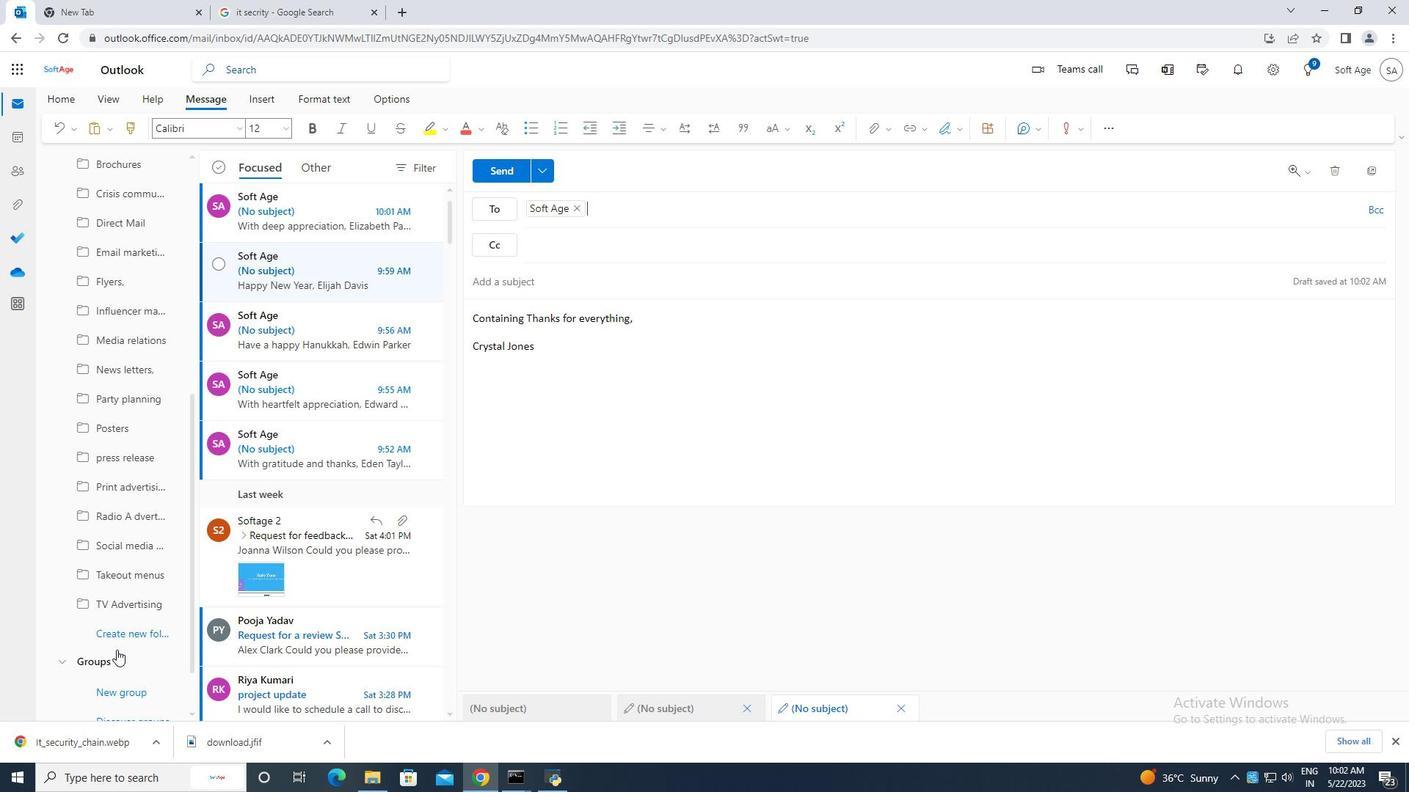 
Action: Mouse pressed left at (130, 635)
Screenshot: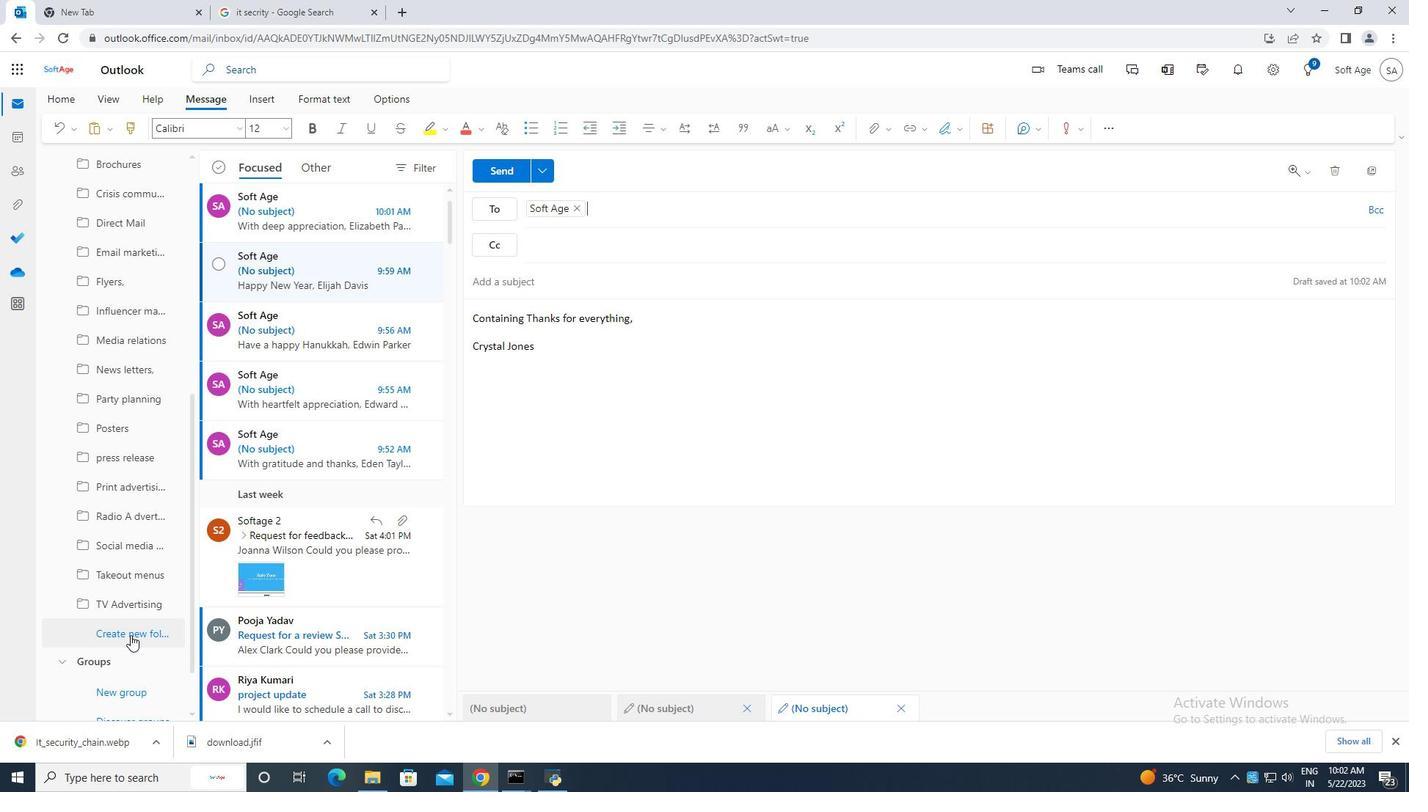 
Action: Key pressed <Key.caps_lock>F<Key.caps_lock>ffila<Key.backspace>iate<Key.space><Key.backspace><Key.space><Key.backspace><Key.backspace>e<Key.space>marketing
Screenshot: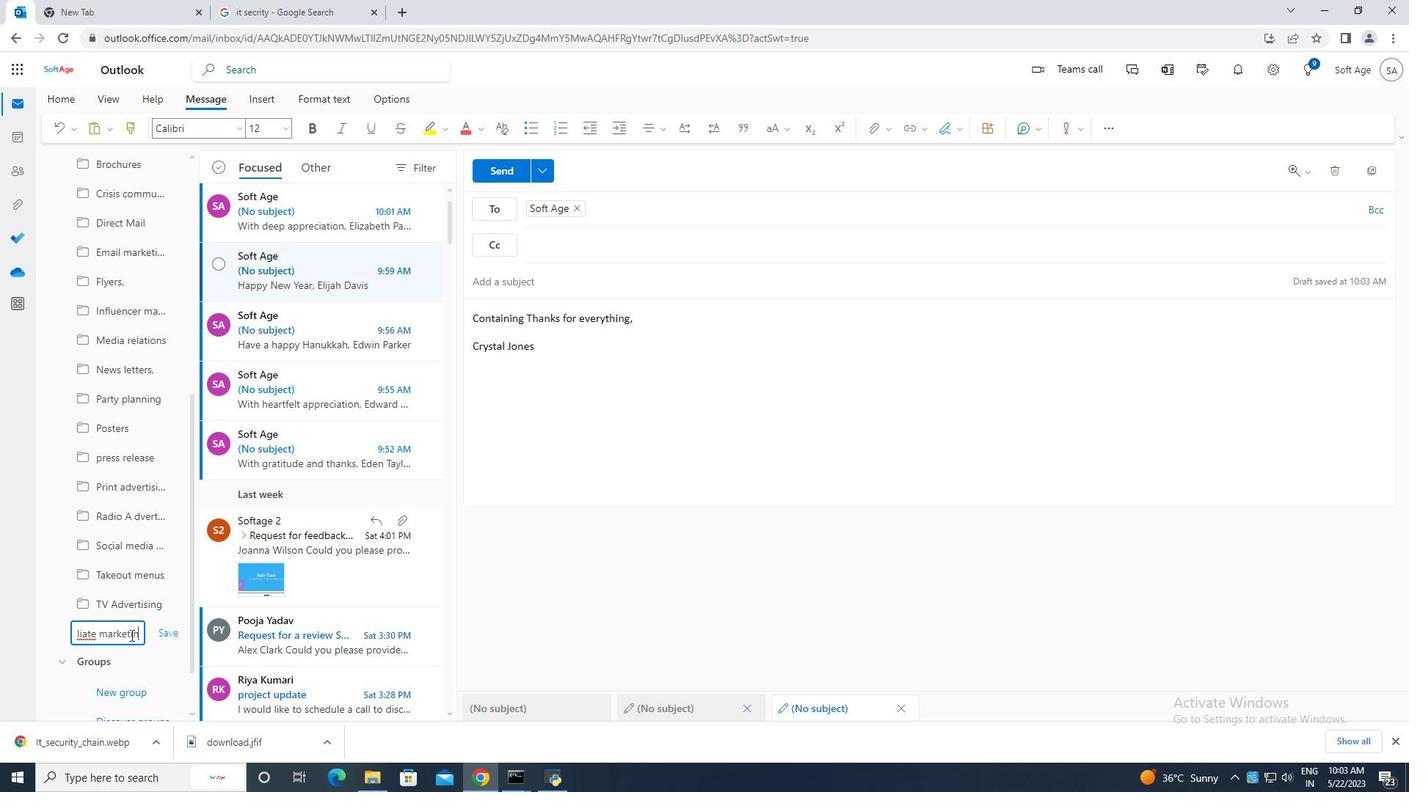 
Action: Mouse moved to (175, 635)
Screenshot: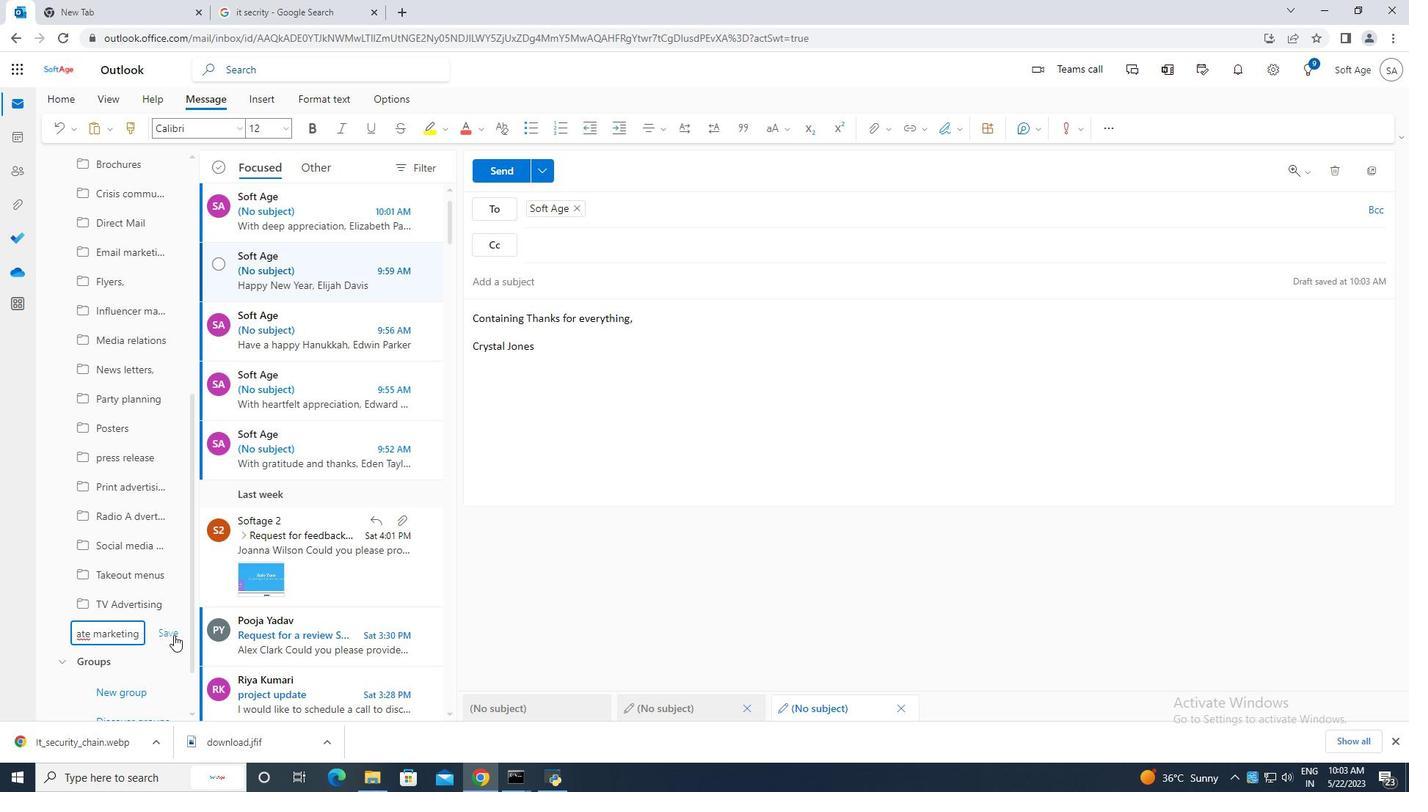 
Action: Mouse pressed left at (175, 635)
Screenshot: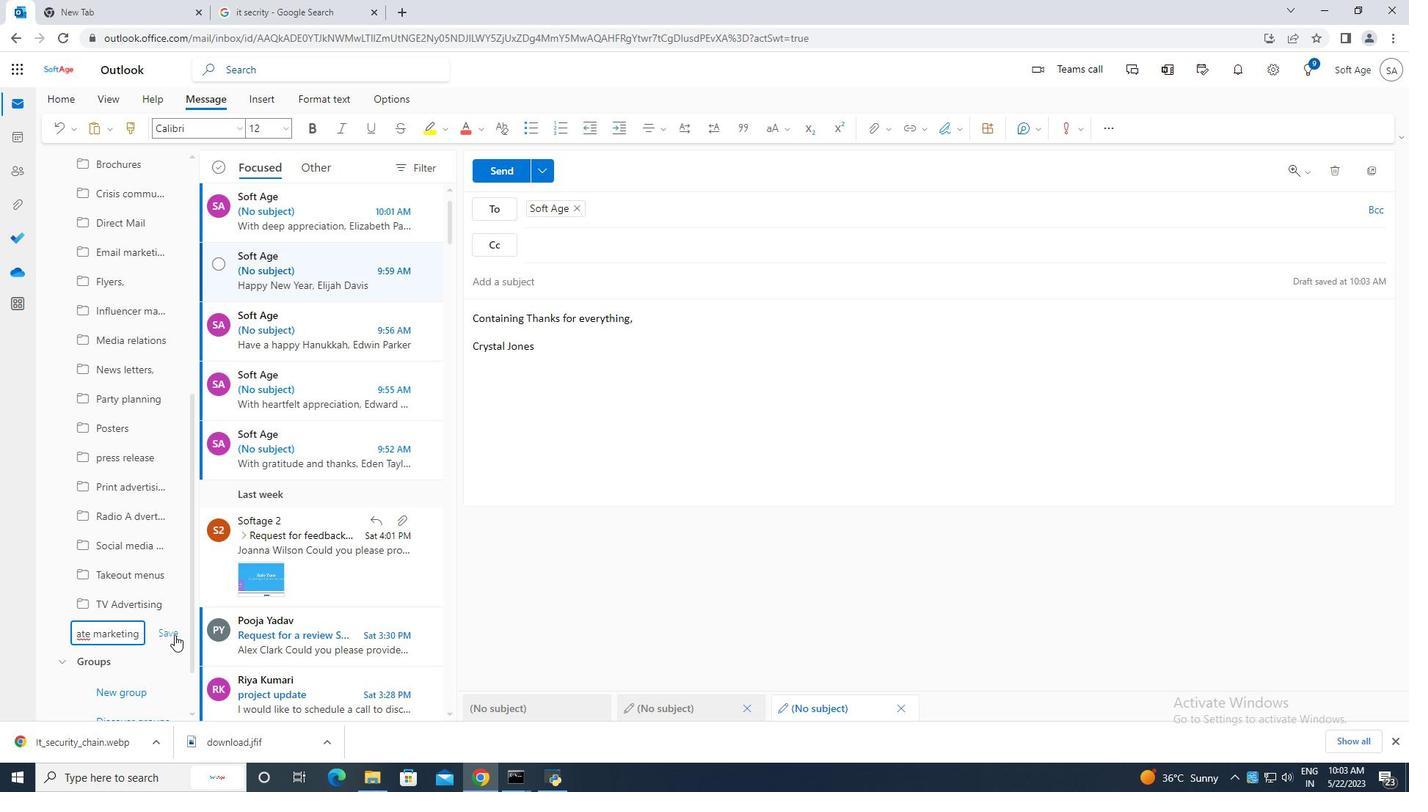 
Action: Mouse moved to (506, 169)
Screenshot: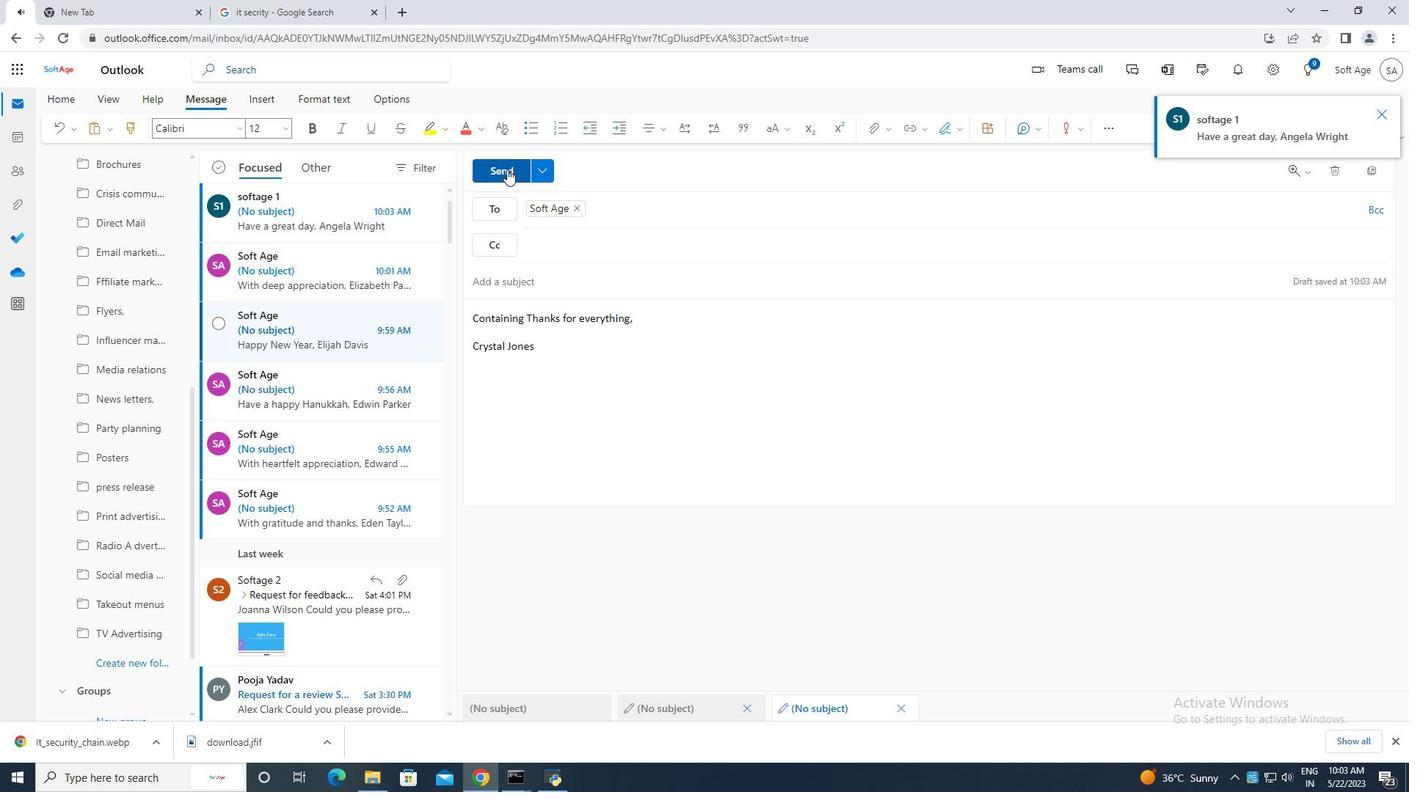 
Action: Mouse pressed left at (506, 169)
Screenshot: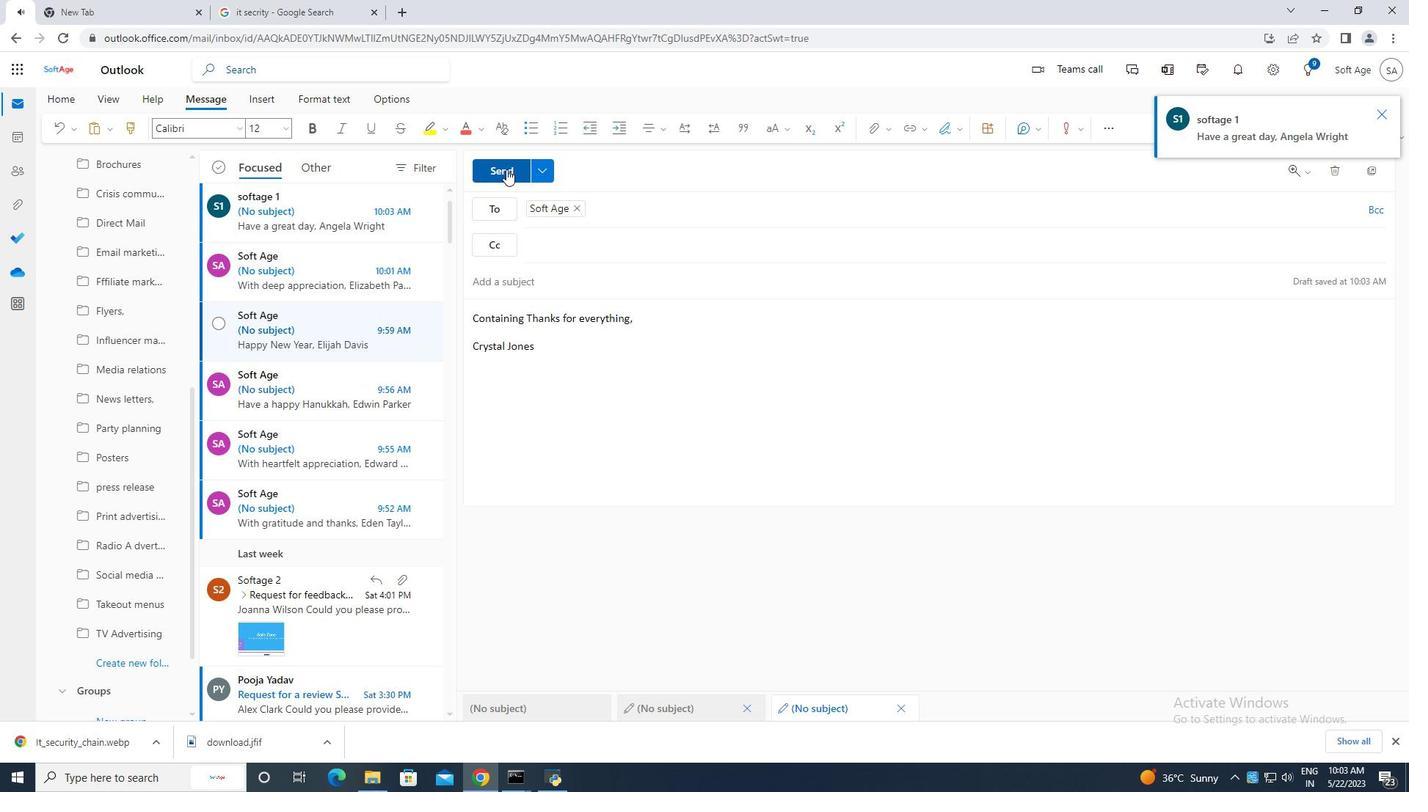 
Action: Mouse moved to (703, 428)
Screenshot: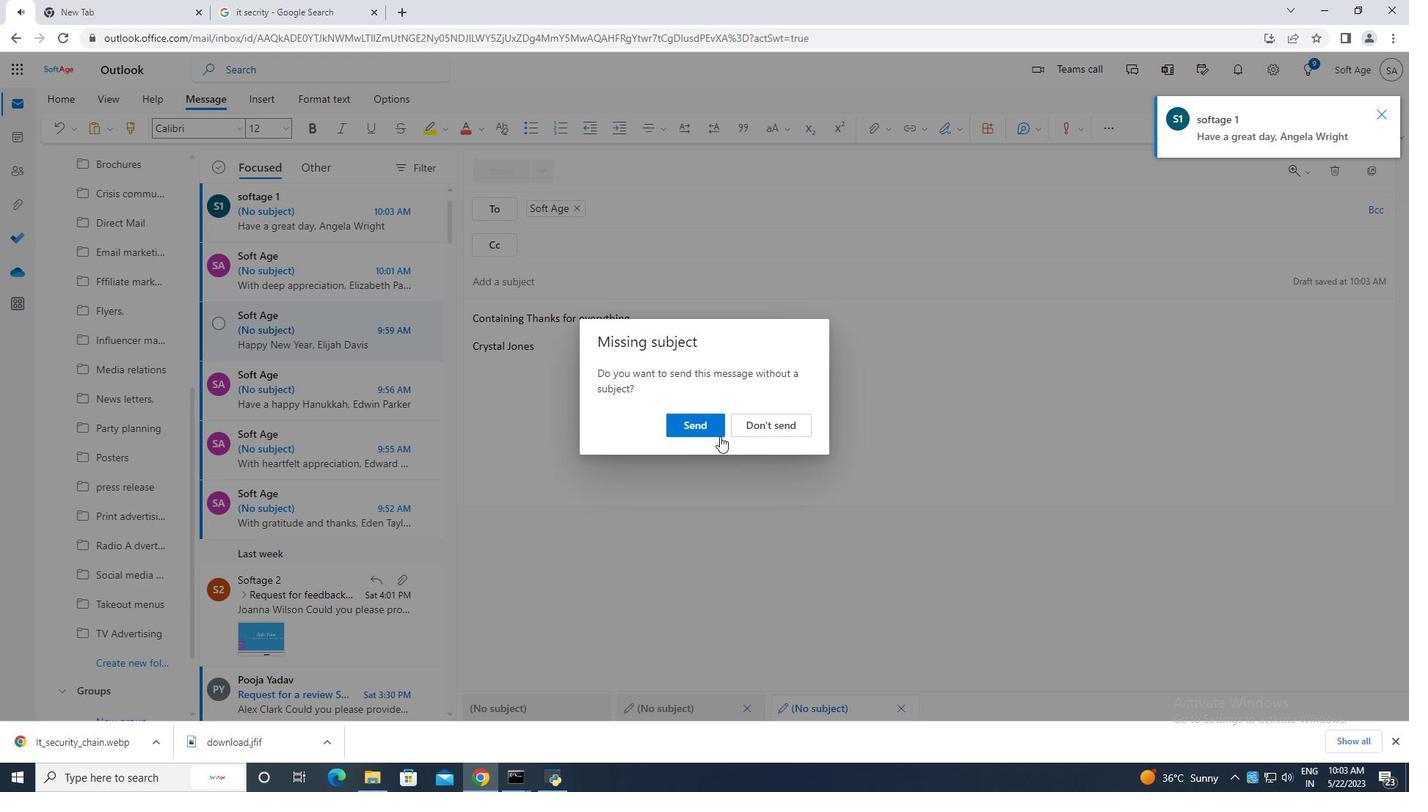 
Action: Mouse pressed left at (703, 428)
Screenshot: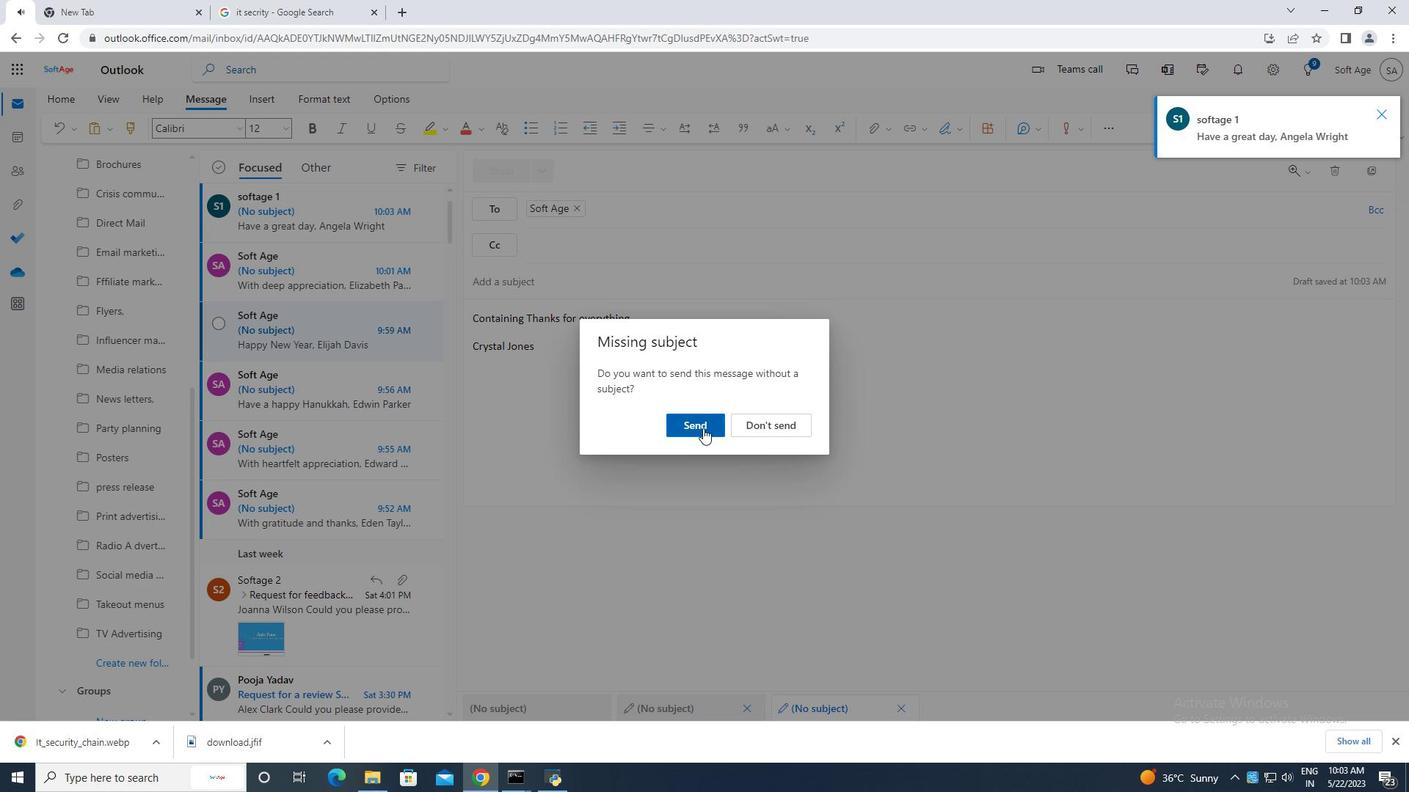 
Action: Mouse moved to (701, 428)
Screenshot: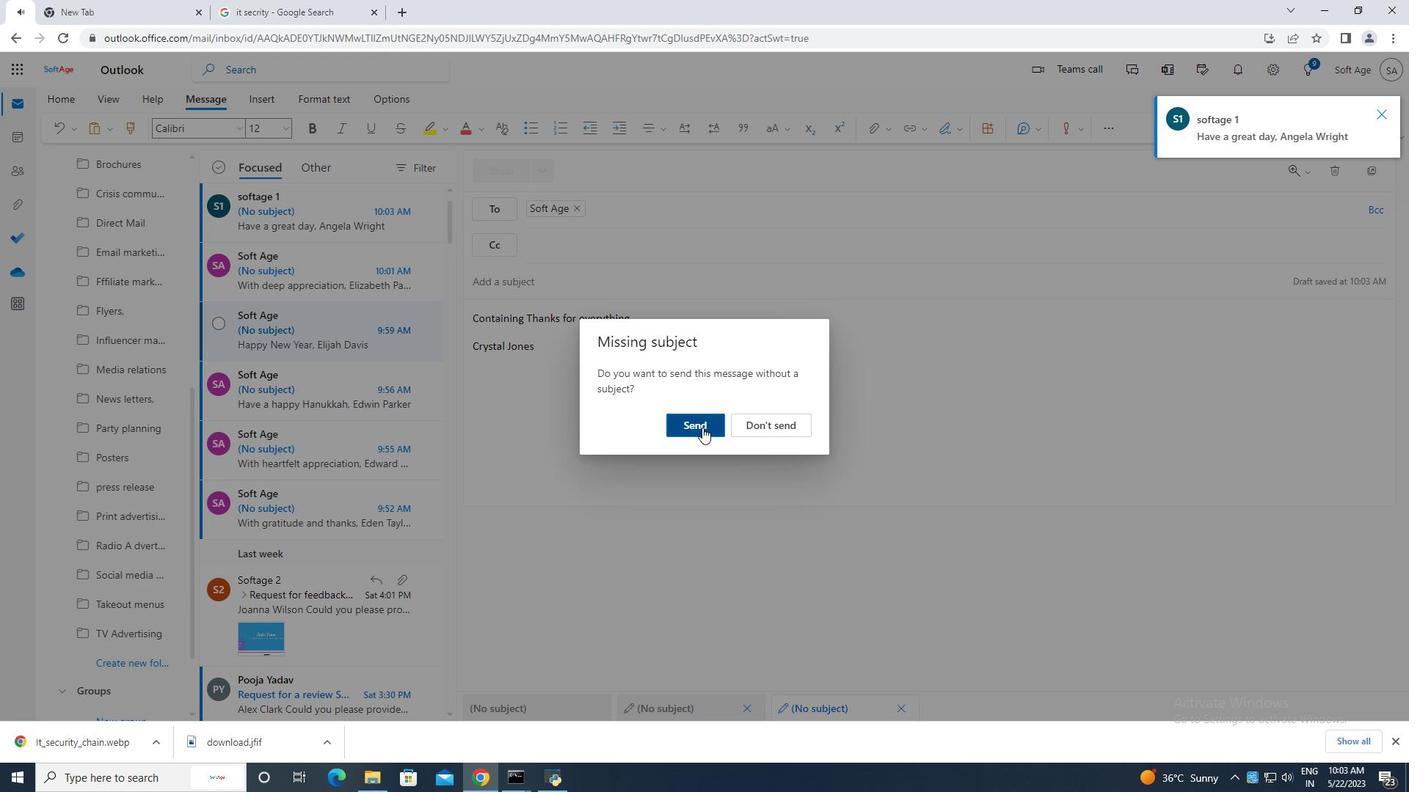 
